 Task: Create in the project CenterTech and in the Backlog issue 'Integrate a new video recording feature into an existing mobile application to enhance user-generated content and social sharing' a child issue 'Automated infrastructure disaster recovery testing and reporting', and assign it to team member softage.4@softage.net. Create in the project CenterTech and in the Backlog issue 'Develop a new tool for automated testing of web application load testing and performance under high traffic conditions' a child issue 'Integration with recruiting management systems', and assign it to team member softage.1@softage.net
Action: Mouse moved to (197, 62)
Screenshot: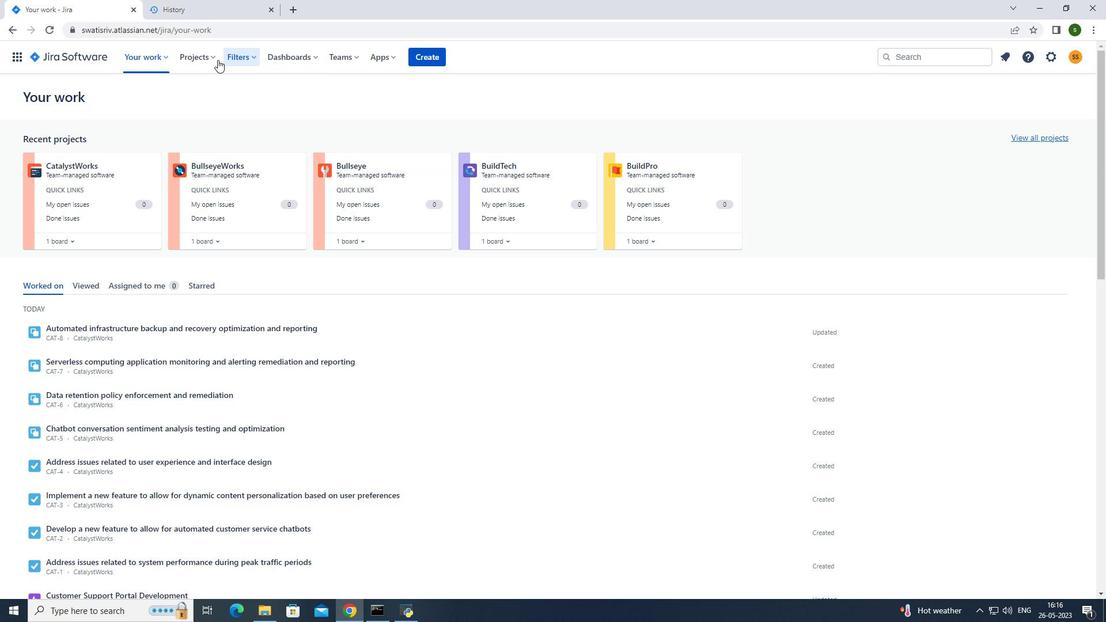 
Action: Mouse pressed left at (197, 62)
Screenshot: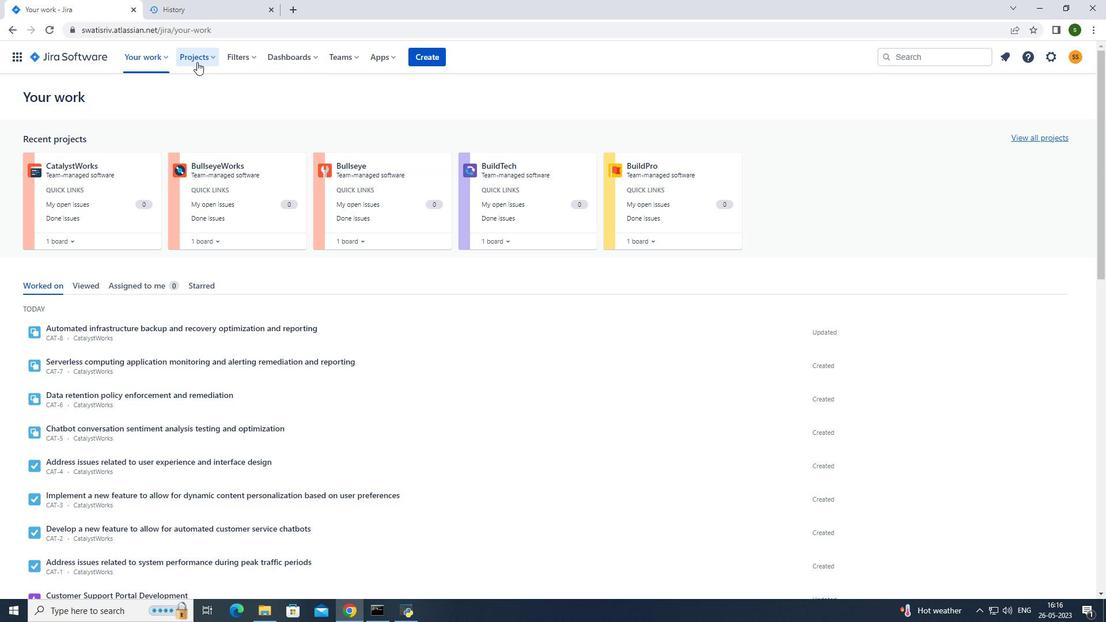 
Action: Mouse moved to (251, 103)
Screenshot: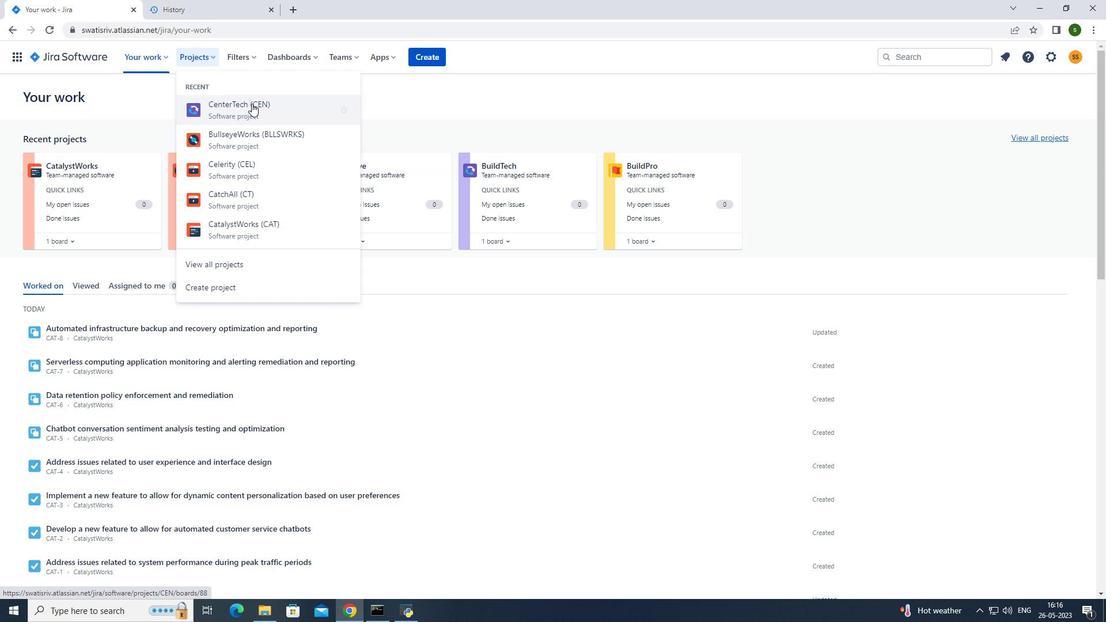 
Action: Mouse pressed left at (251, 103)
Screenshot: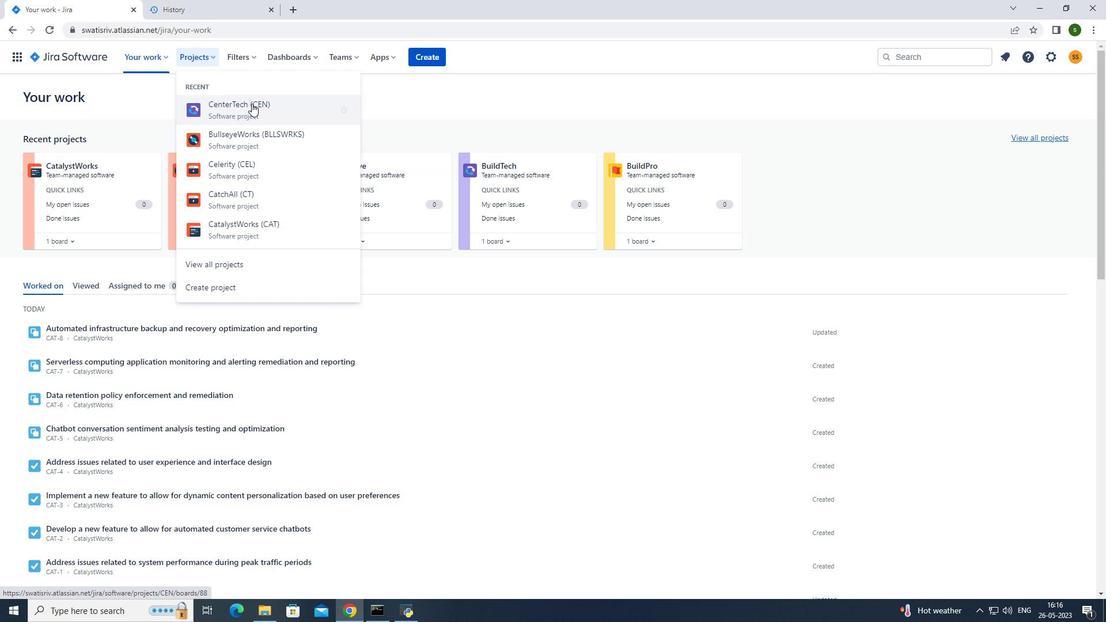 
Action: Mouse moved to (78, 183)
Screenshot: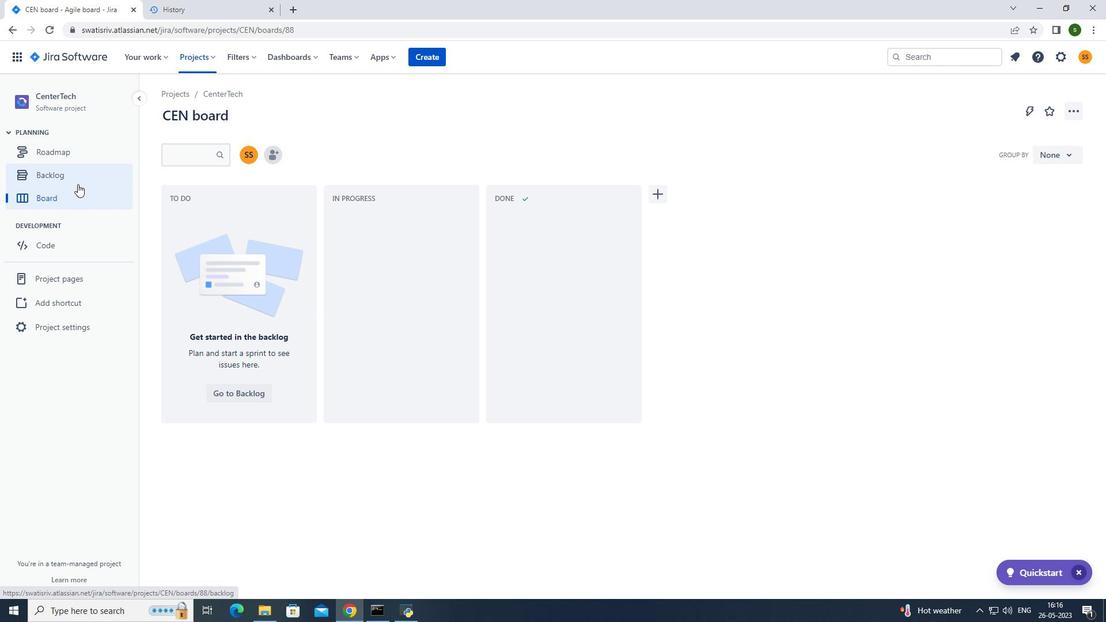 
Action: Mouse pressed left at (78, 183)
Screenshot: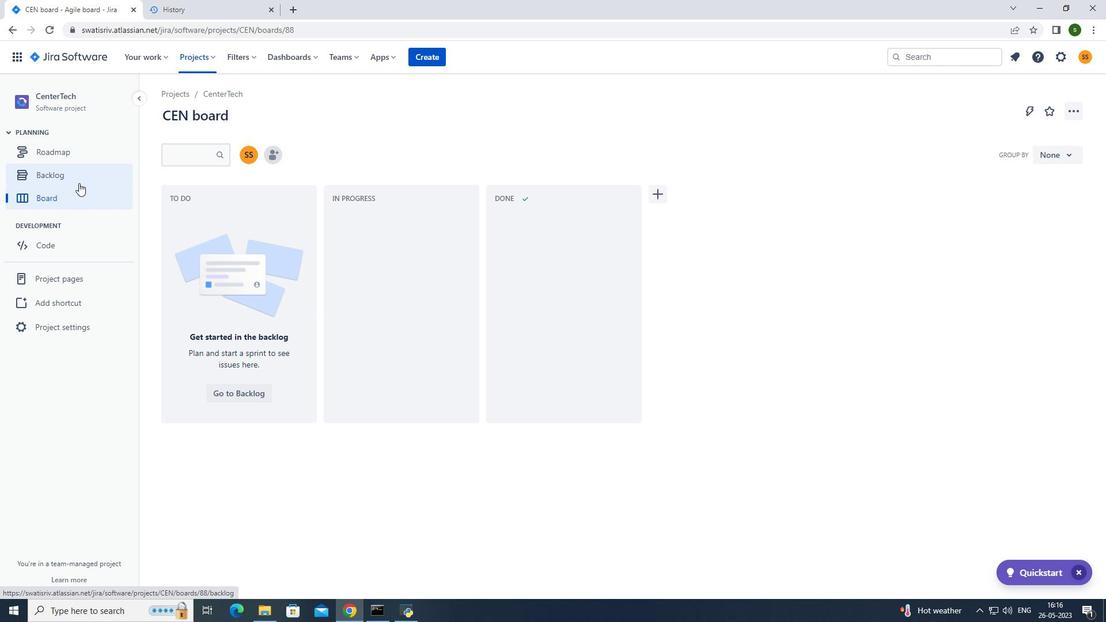 
Action: Mouse moved to (454, 373)
Screenshot: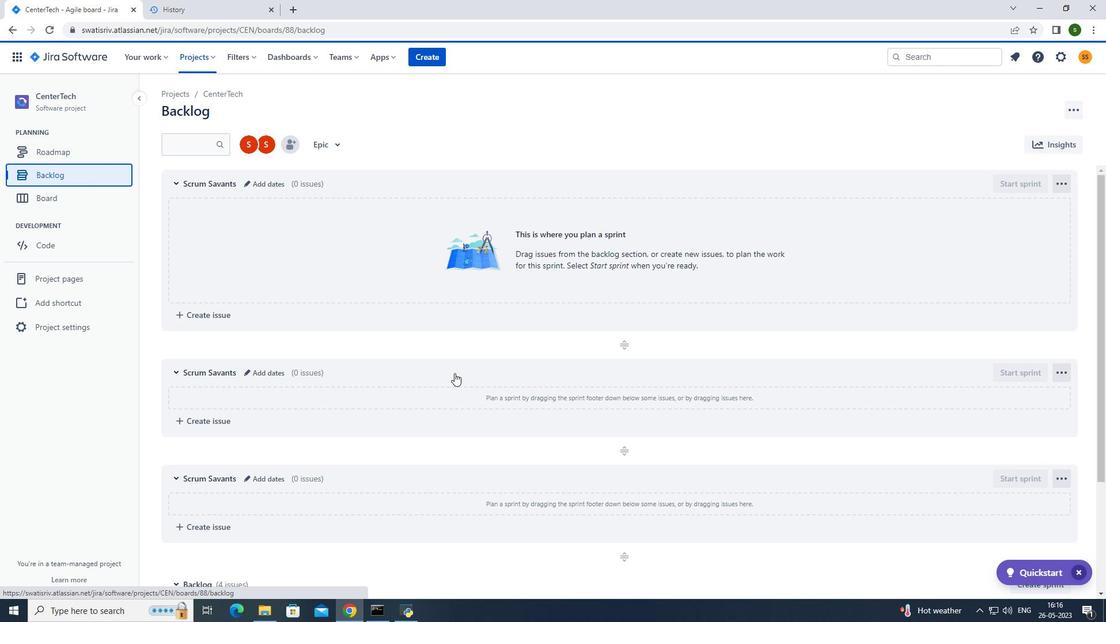 
Action: Mouse scrolled (454, 372) with delta (0, 0)
Screenshot: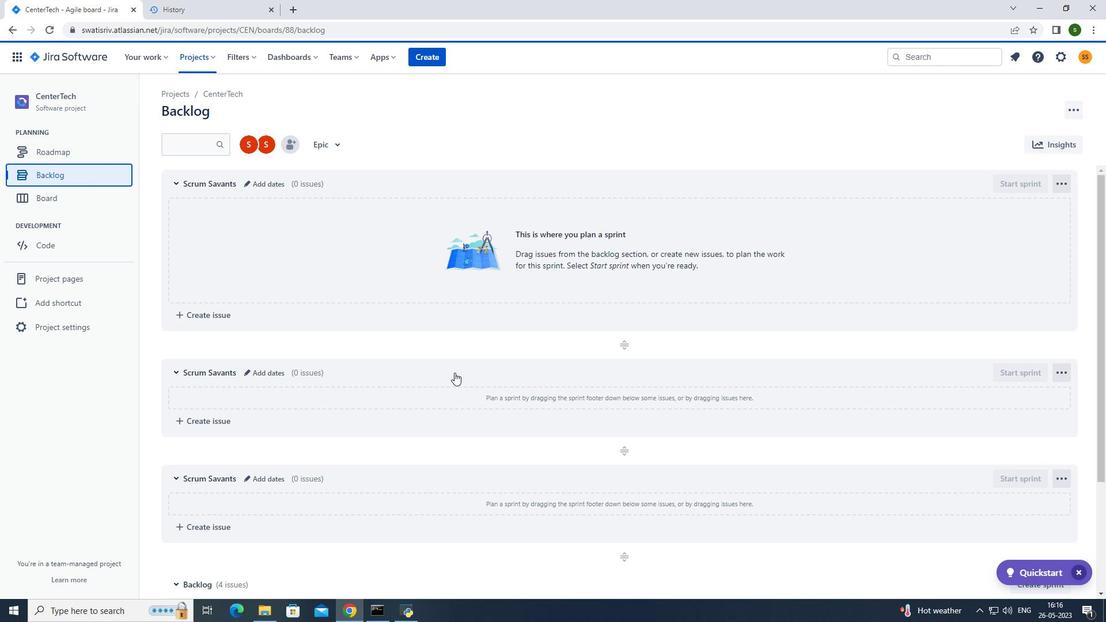 
Action: Mouse scrolled (454, 372) with delta (0, 0)
Screenshot: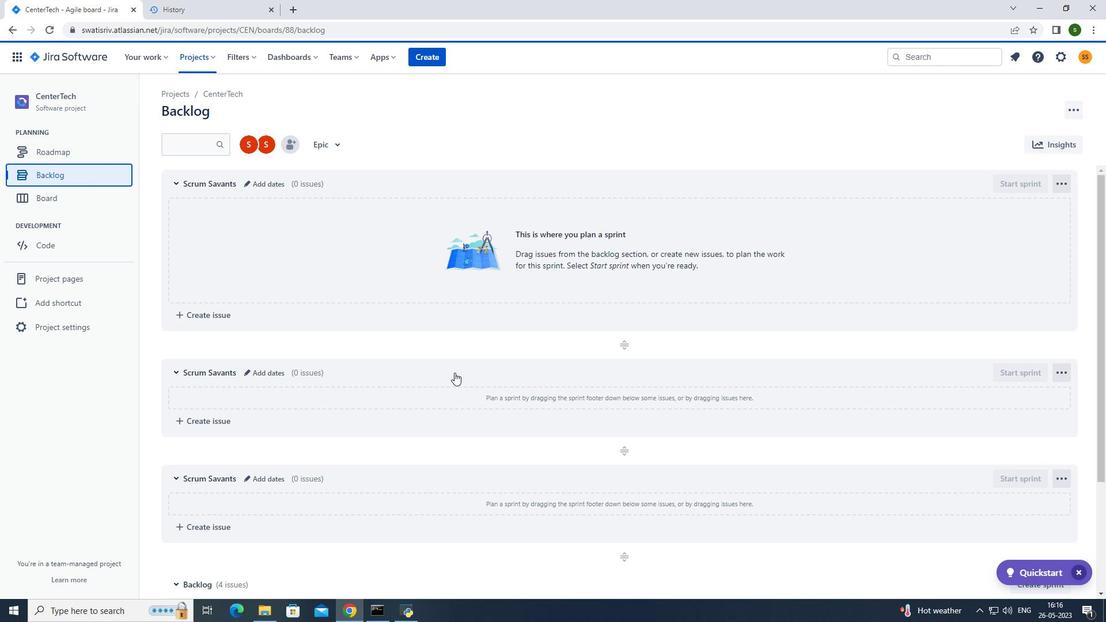 
Action: Mouse scrolled (454, 372) with delta (0, 0)
Screenshot: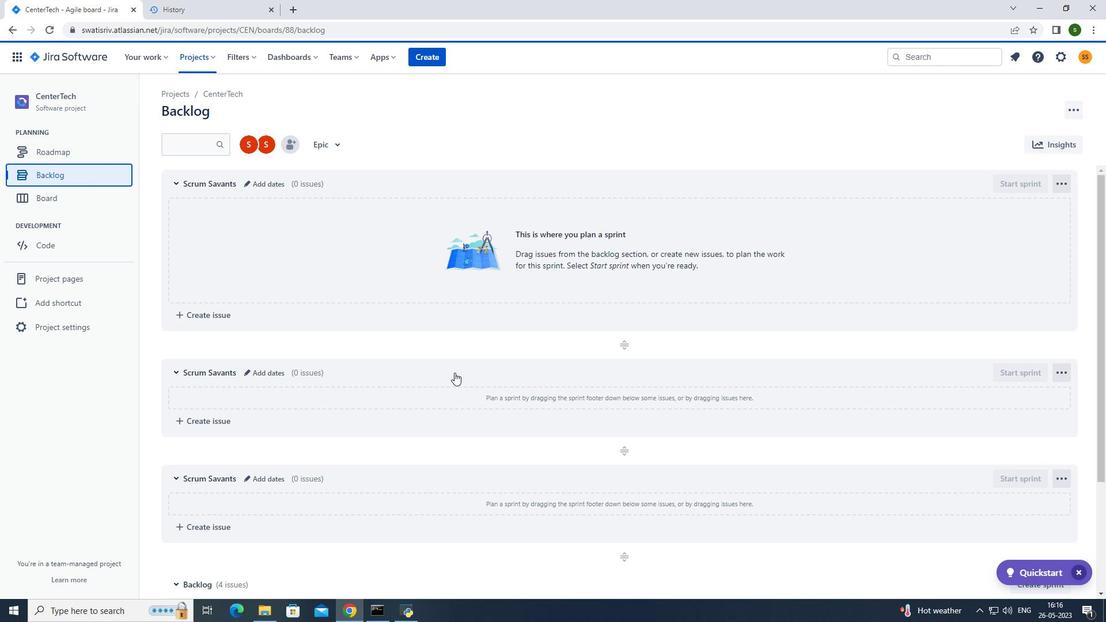 
Action: Mouse scrolled (454, 372) with delta (0, 0)
Screenshot: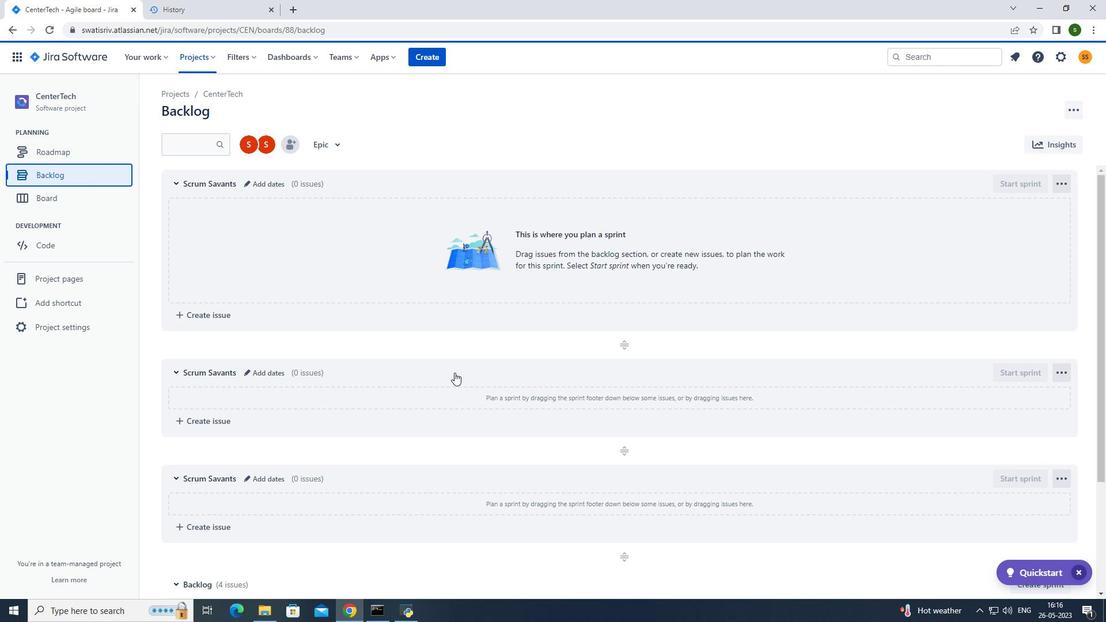 
Action: Mouse moved to (432, 377)
Screenshot: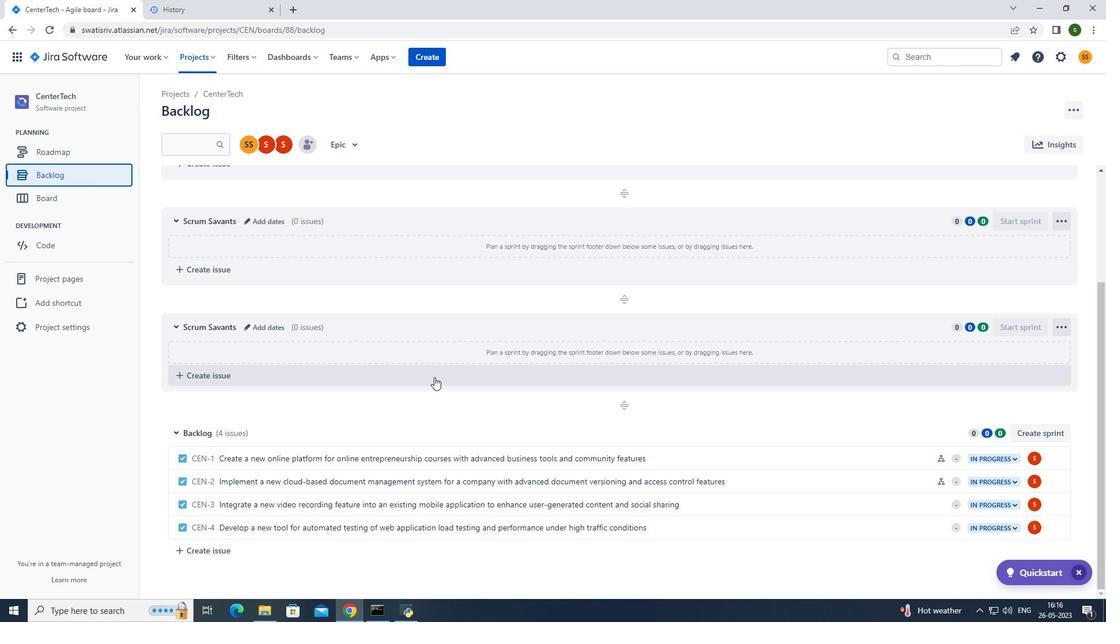 
Action: Mouse scrolled (432, 377) with delta (0, 0)
Screenshot: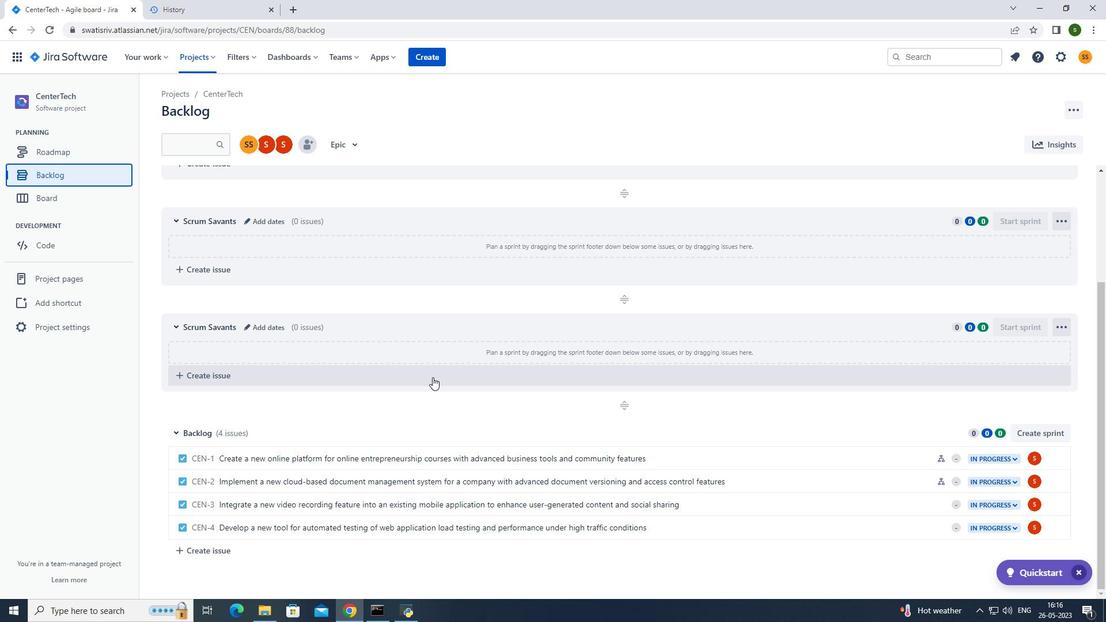 
Action: Mouse moved to (814, 505)
Screenshot: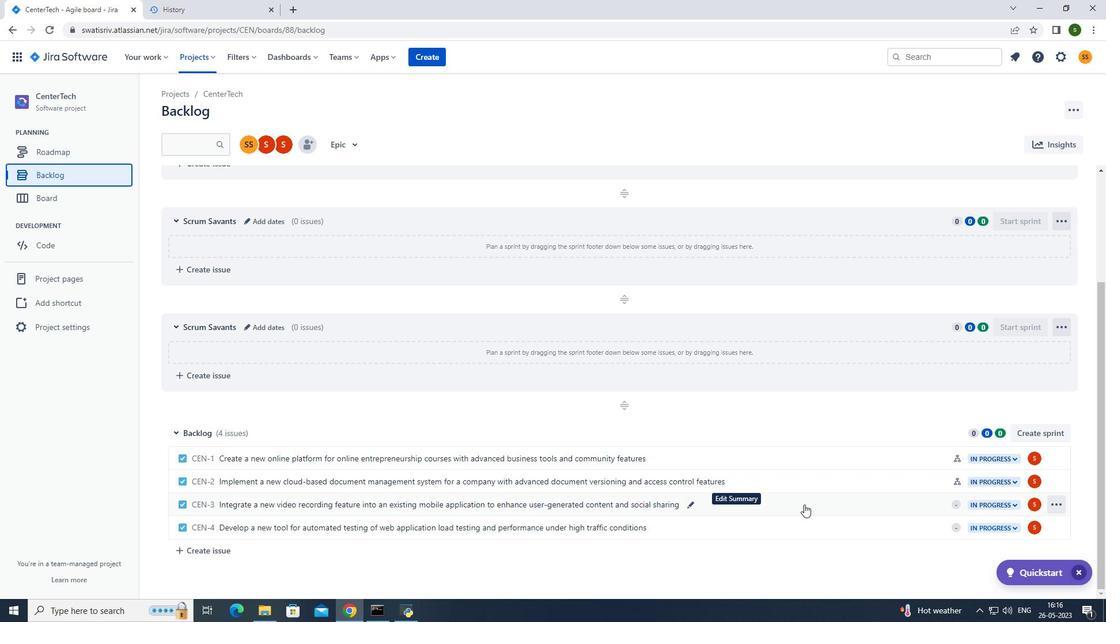 
Action: Mouse pressed left at (814, 505)
Screenshot: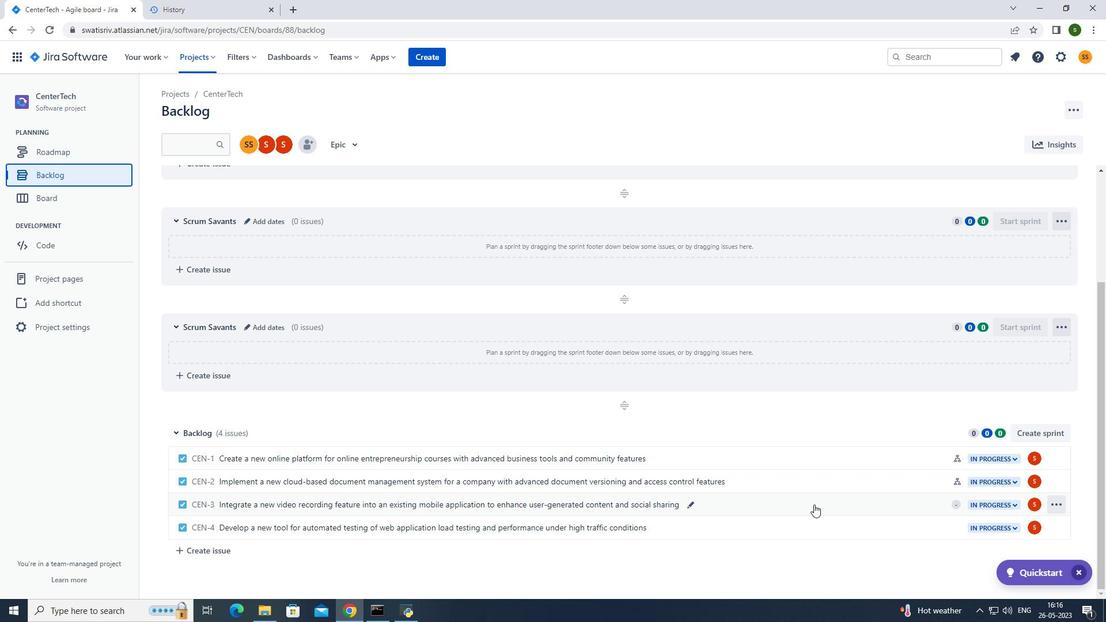 
Action: Mouse moved to (906, 299)
Screenshot: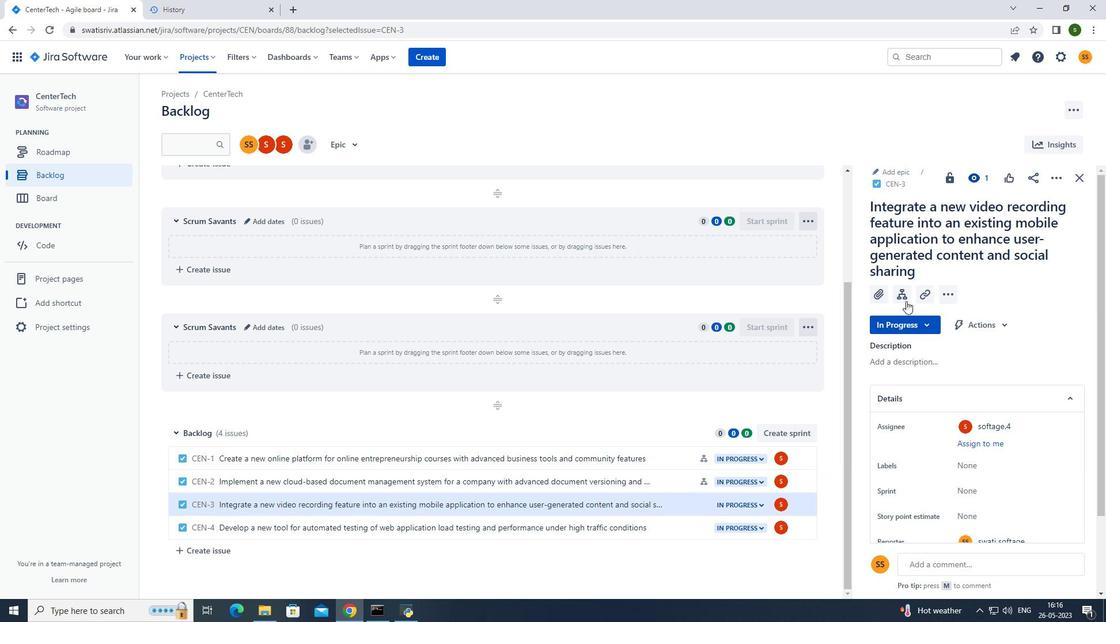 
Action: Mouse pressed left at (906, 299)
Screenshot: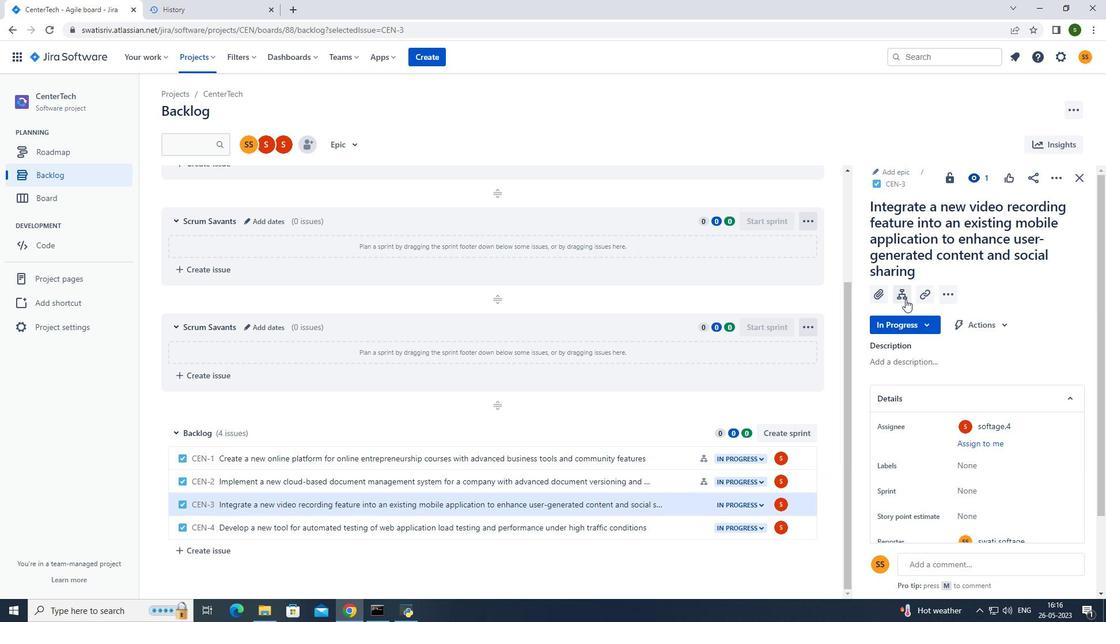 
Action: Mouse moved to (917, 377)
Screenshot: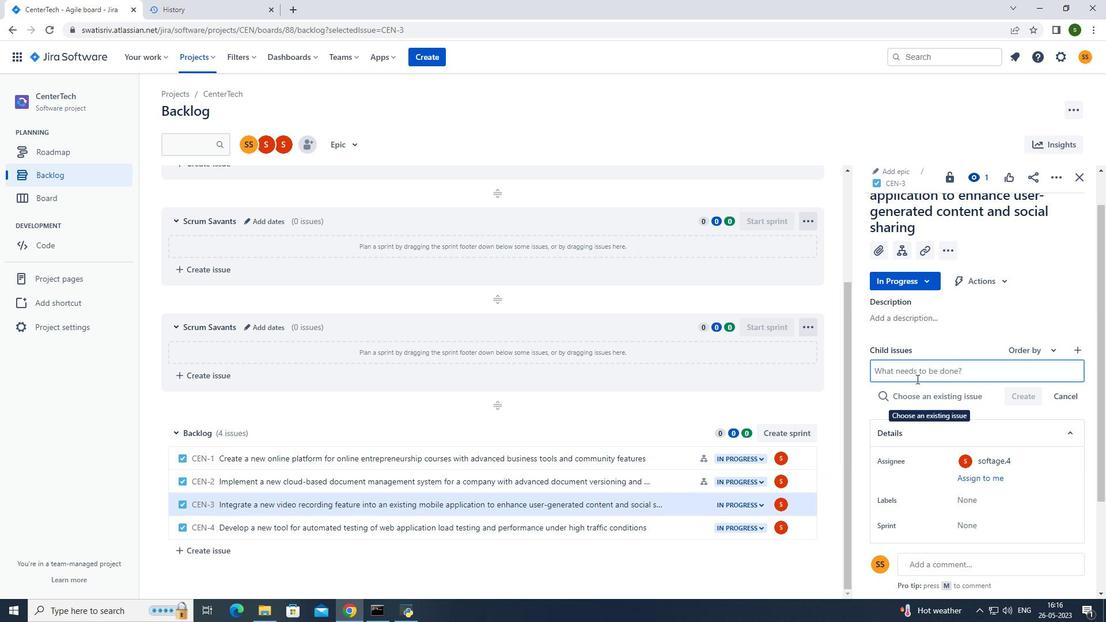 
Action: Mouse pressed left at (917, 377)
Screenshot: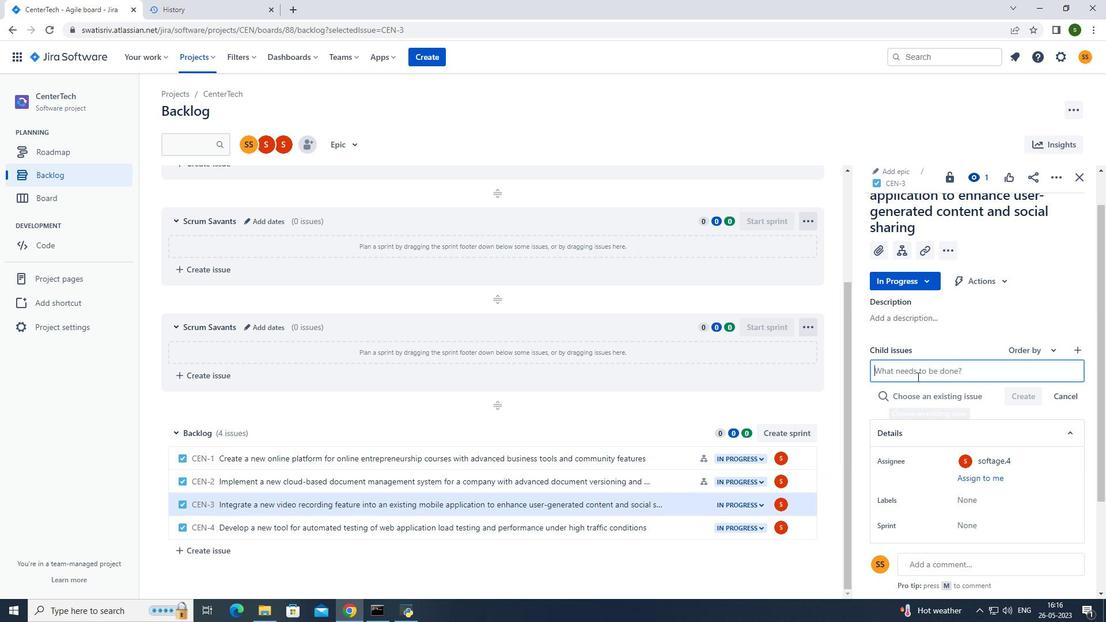 
Action: Key pressed <Key.caps_lock>A<Key.caps_lock>utomated<Key.space>infrastructure<Key.space>disaster<Key.space>recovery<Key.space>testing<Key.space>and<Key.space>reporting<Key.enter>
Screenshot: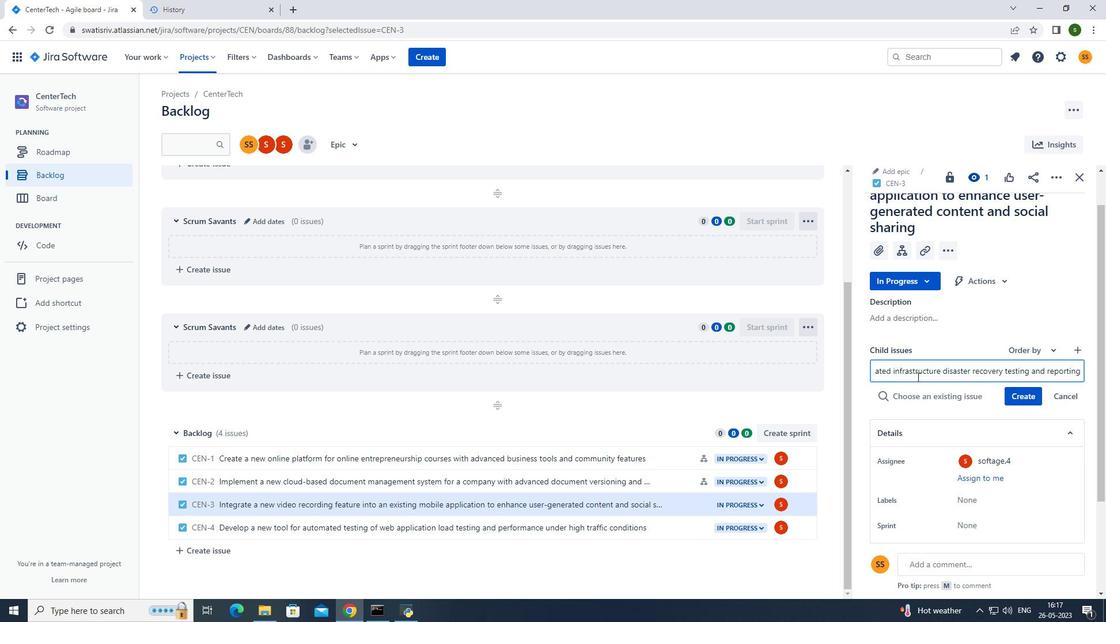 
Action: Mouse moved to (1027, 376)
Screenshot: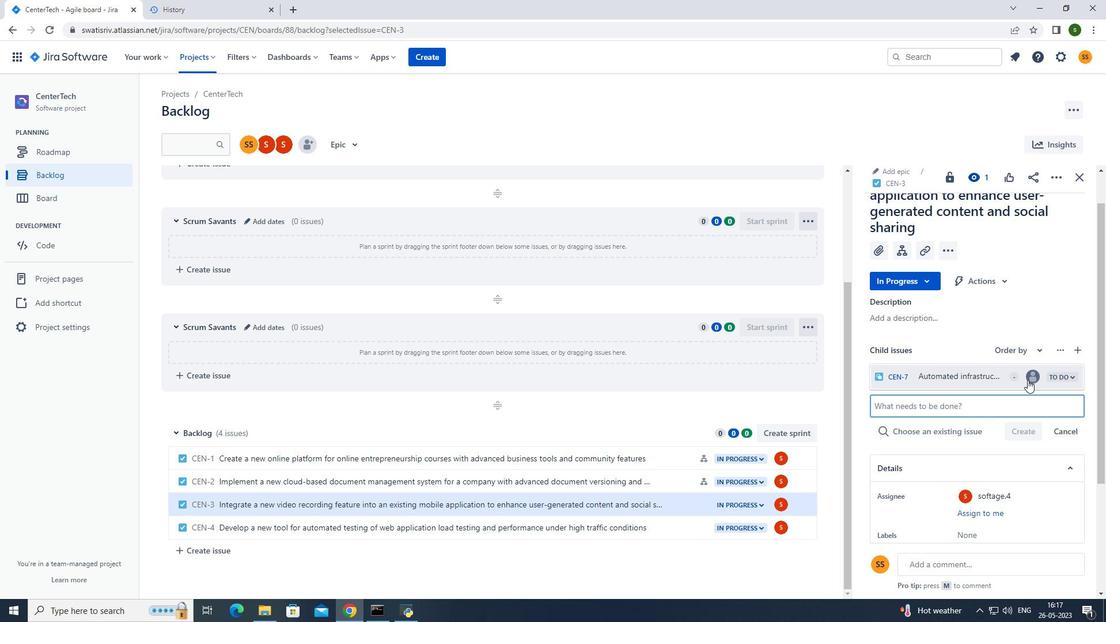 
Action: Mouse pressed left at (1027, 376)
Screenshot: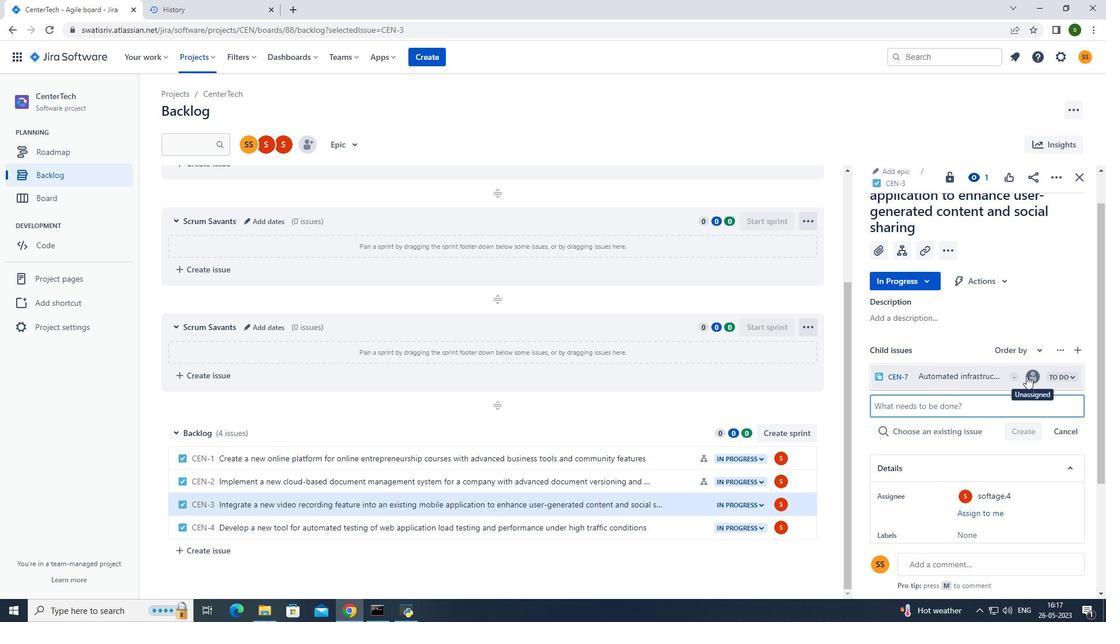 
Action: Mouse moved to (909, 312)
Screenshot: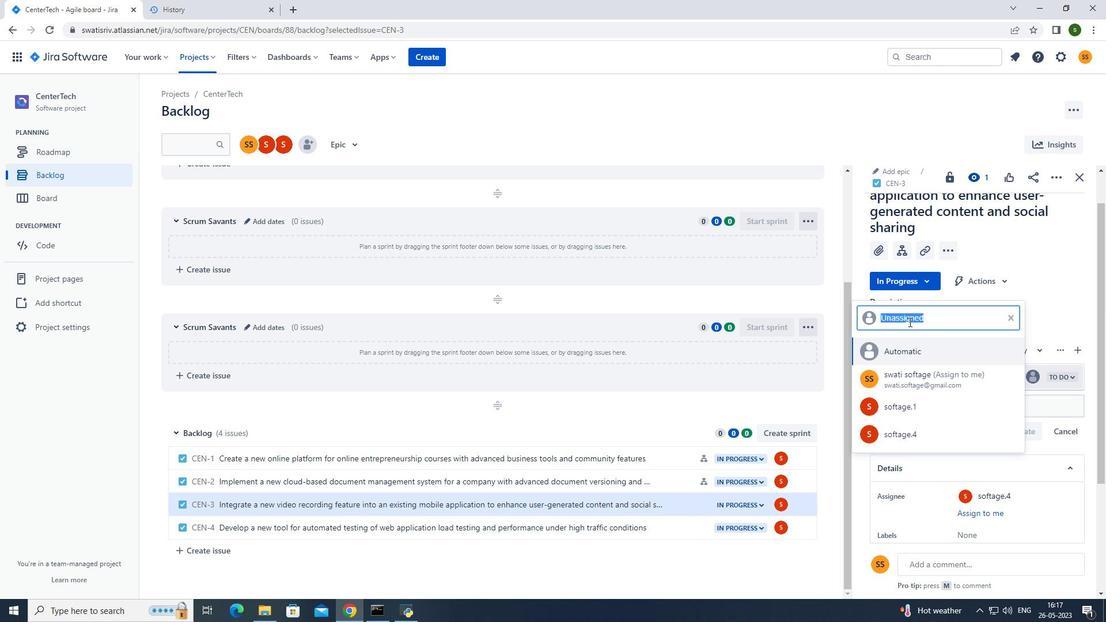 
Action: Key pressed softage.4<Key.shift>@softage.net
Screenshot: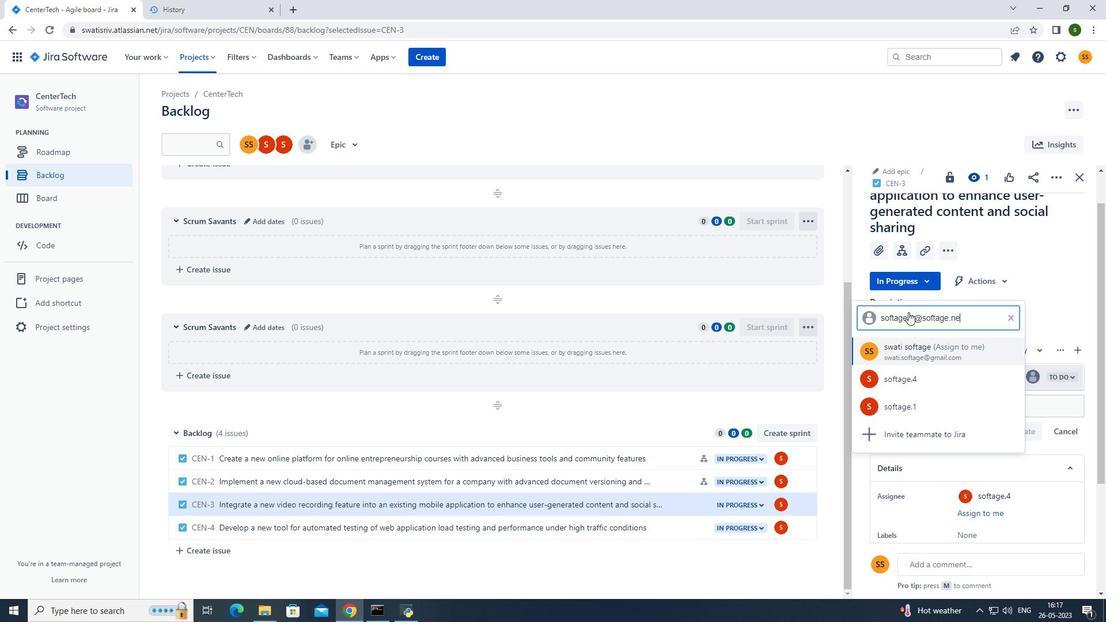 
Action: Mouse moved to (918, 374)
Screenshot: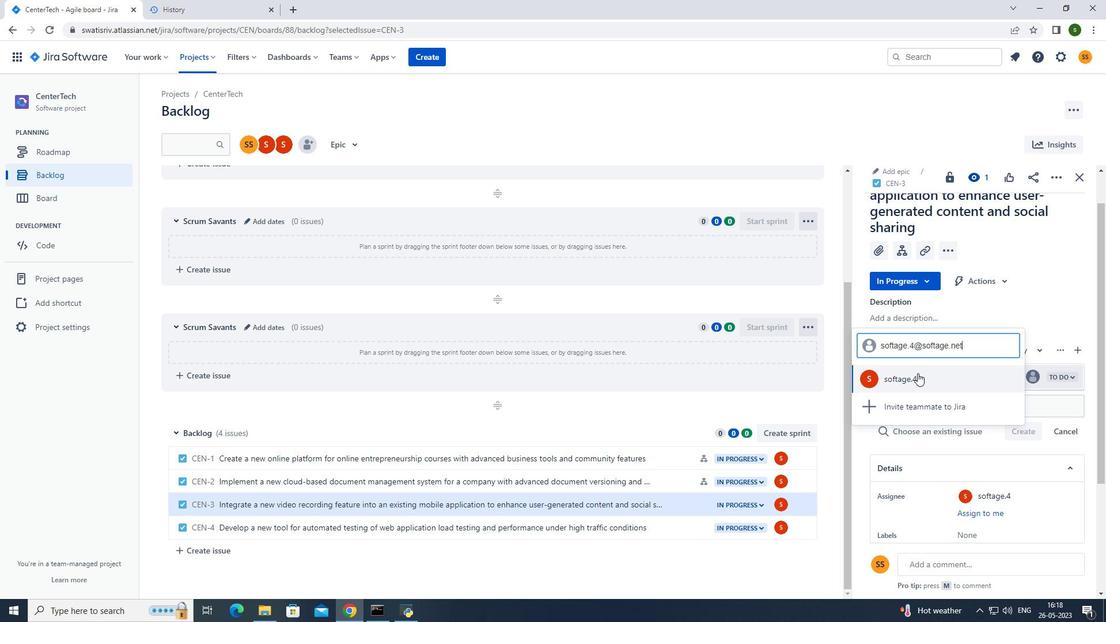 
Action: Mouse pressed left at (918, 374)
Screenshot: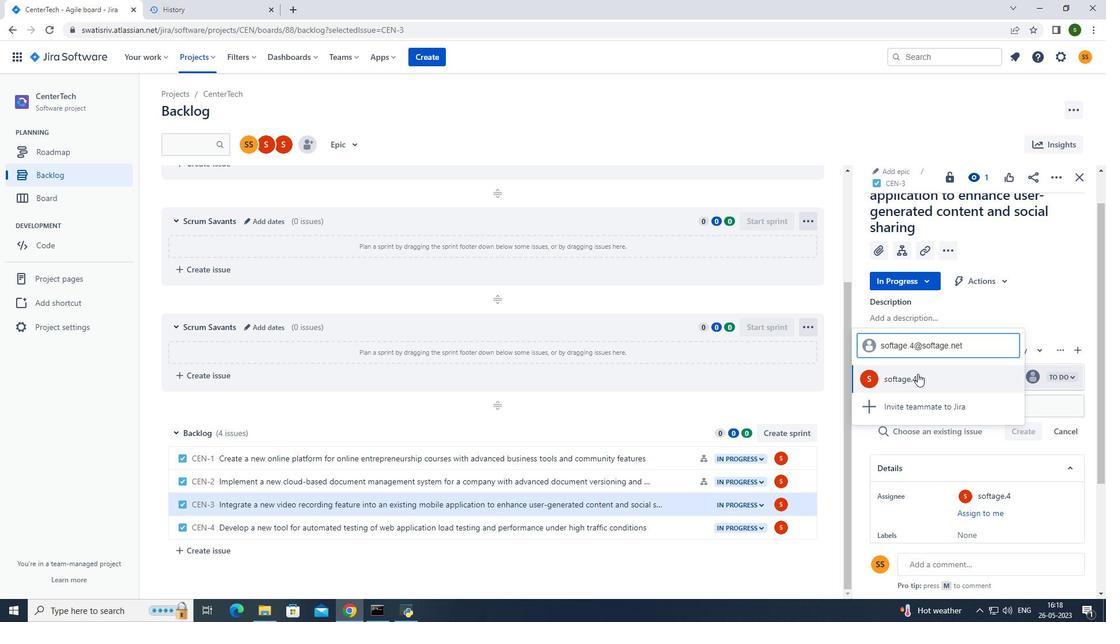 
Action: Mouse moved to (562, 133)
Screenshot: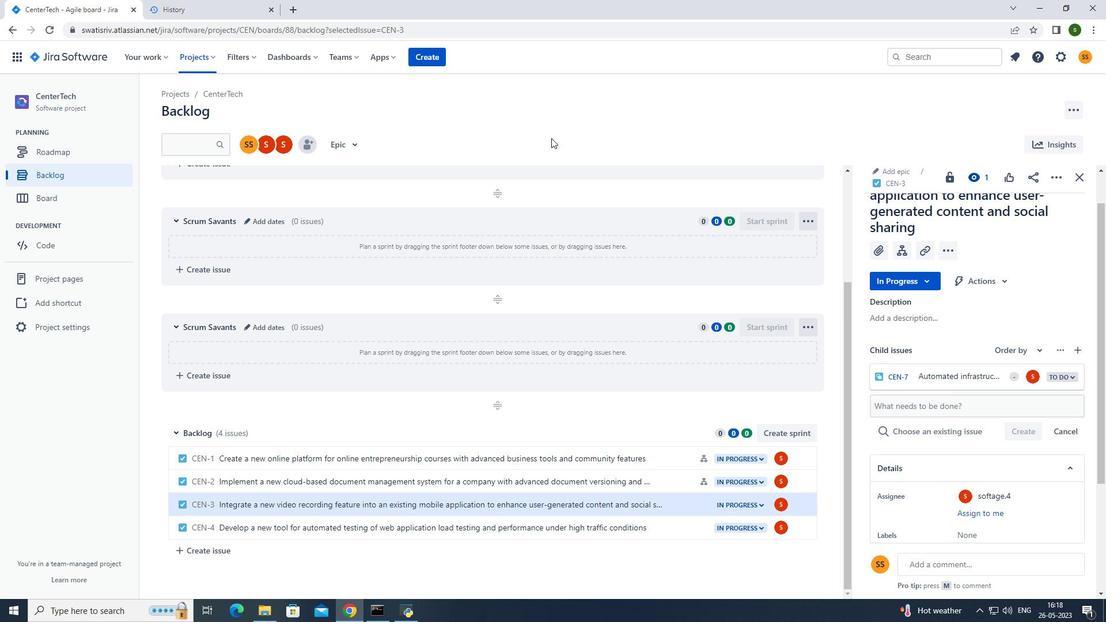 
Action: Mouse pressed left at (562, 133)
Screenshot: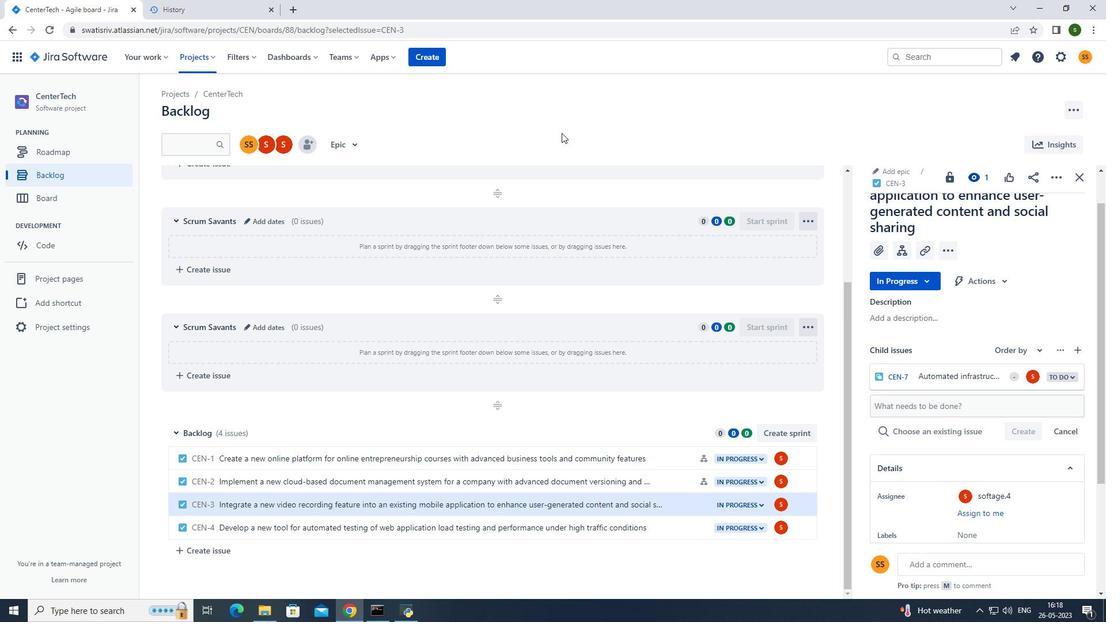 
Action: Mouse moved to (197, 57)
Screenshot: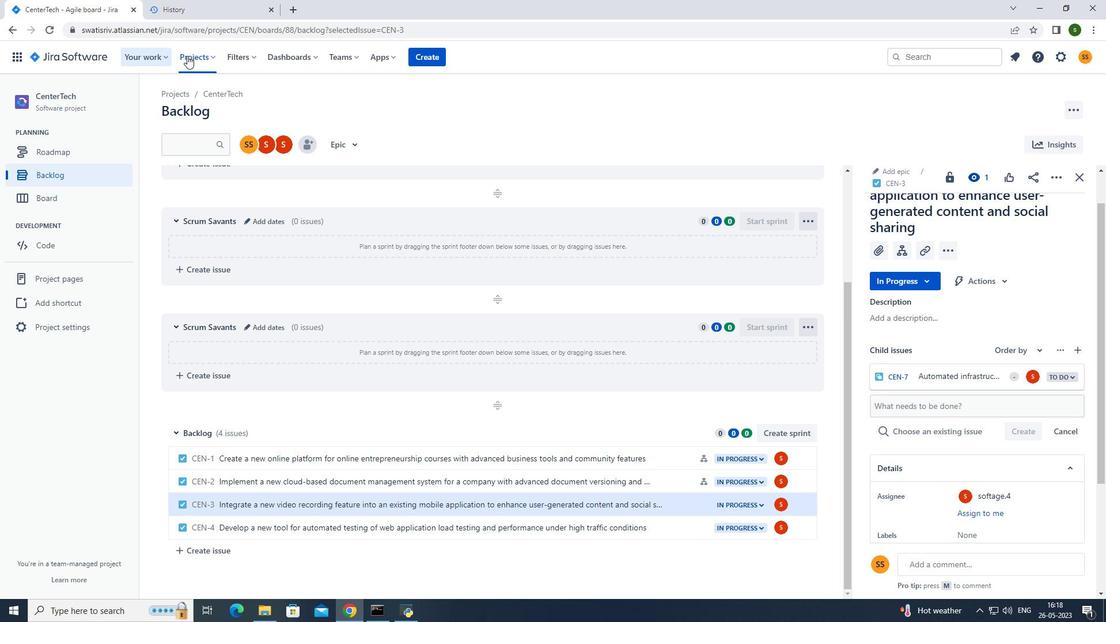 
Action: Mouse pressed left at (197, 57)
Screenshot: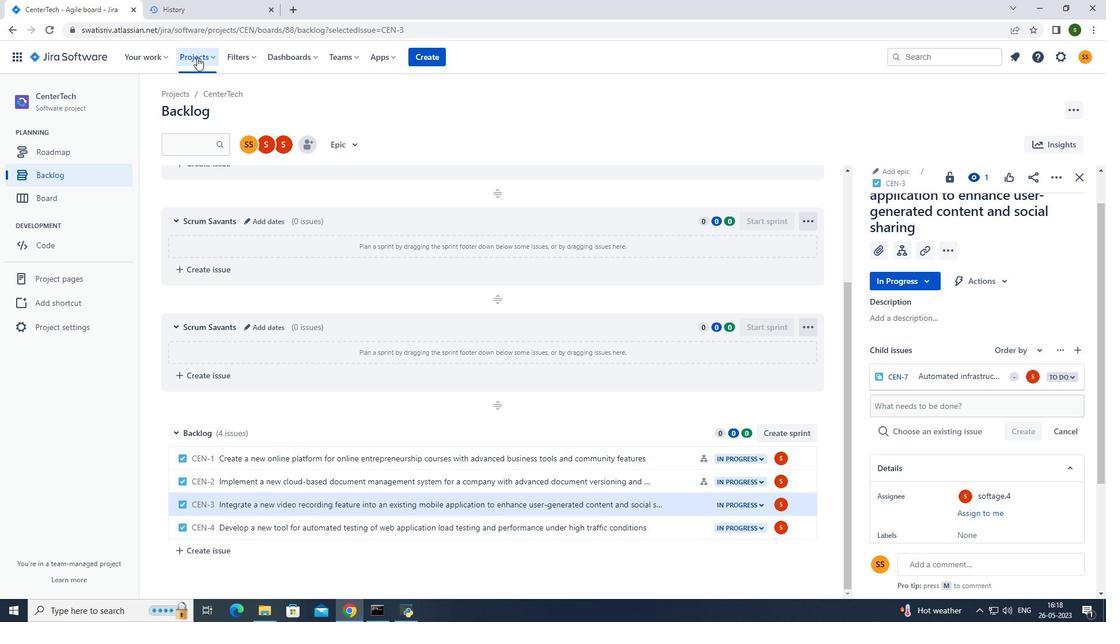 
Action: Mouse moved to (221, 103)
Screenshot: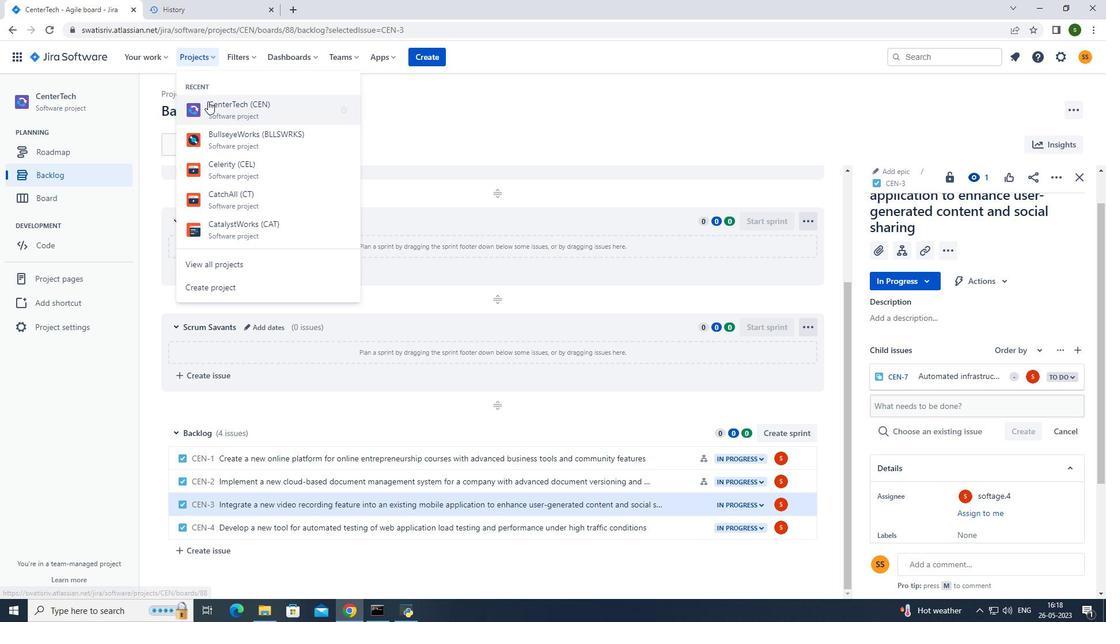 
Action: Mouse pressed left at (221, 103)
Screenshot: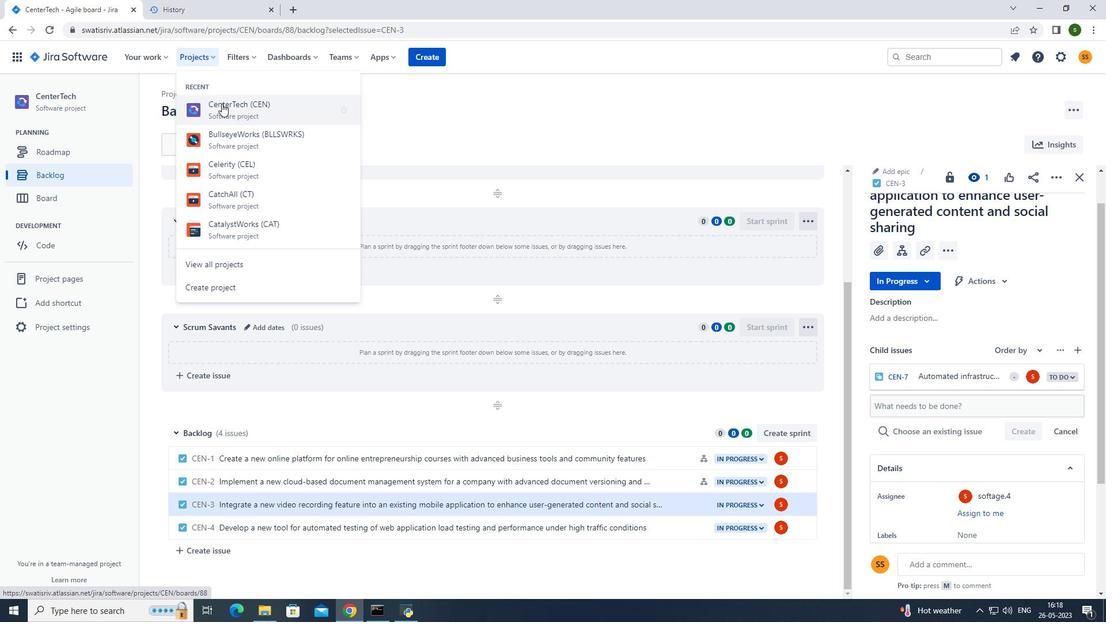 
Action: Mouse moved to (98, 174)
Screenshot: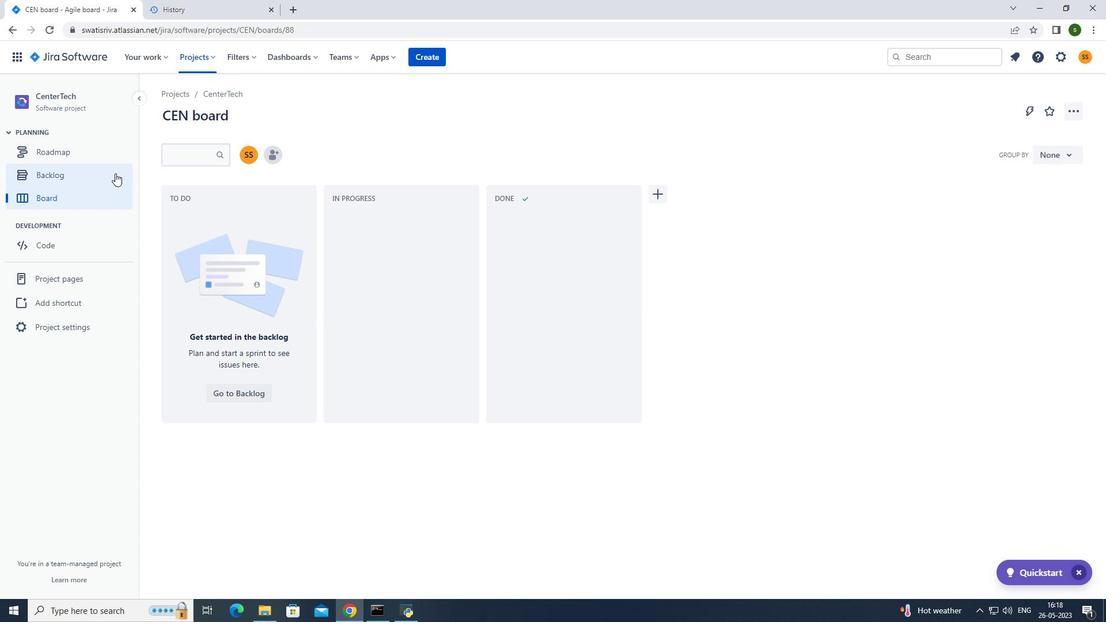 
Action: Mouse pressed left at (98, 174)
Screenshot: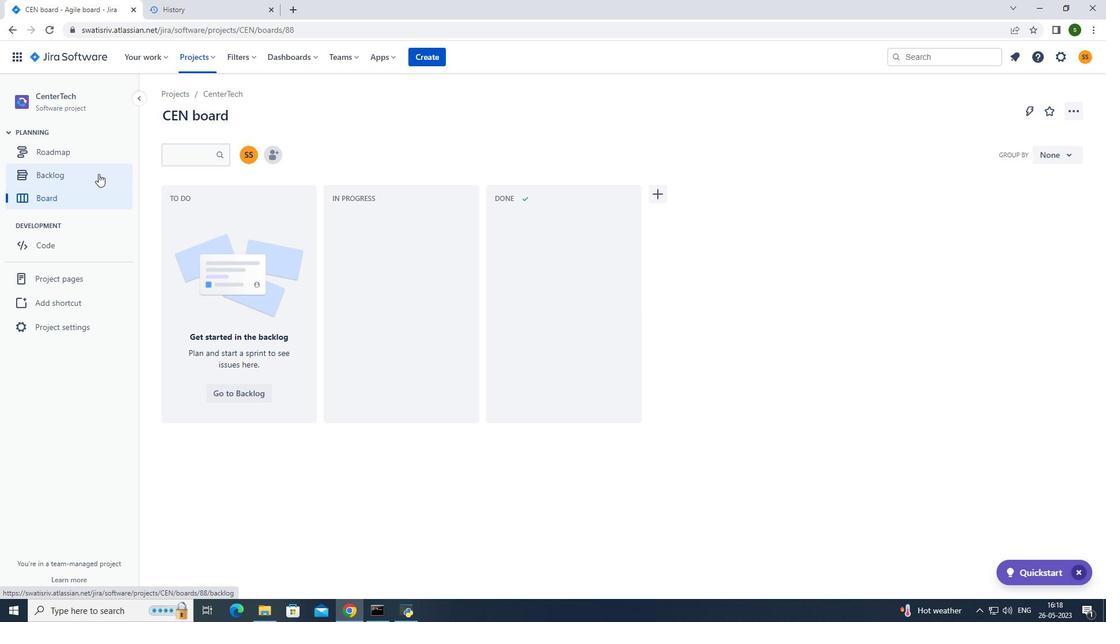 
Action: Mouse moved to (396, 440)
Screenshot: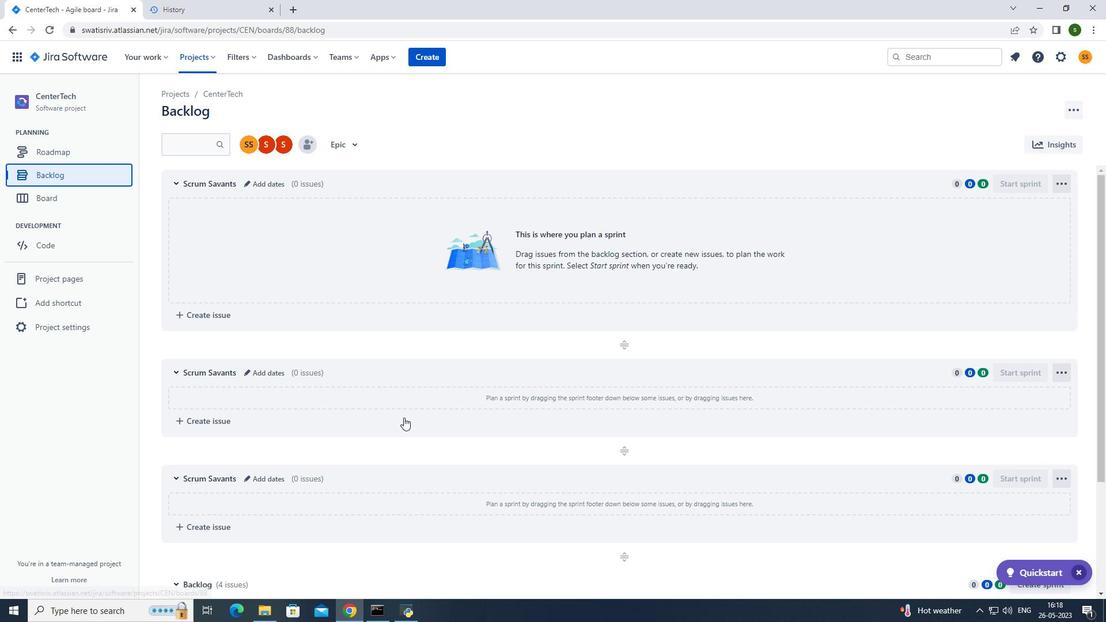 
Action: Mouse scrolled (396, 439) with delta (0, 0)
Screenshot: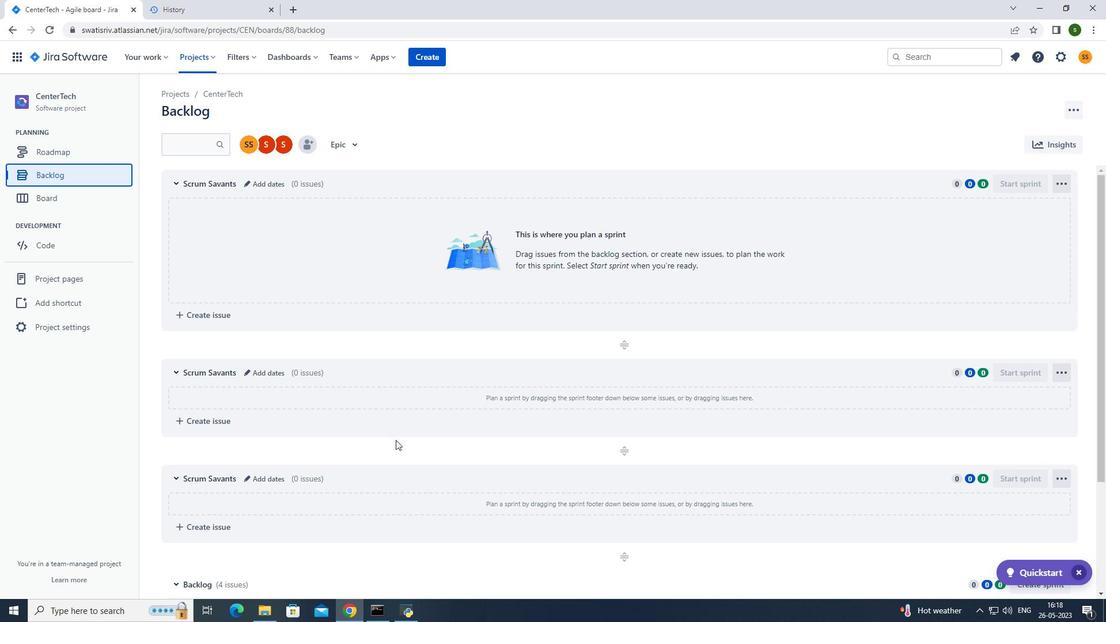 
Action: Mouse scrolled (396, 439) with delta (0, 0)
Screenshot: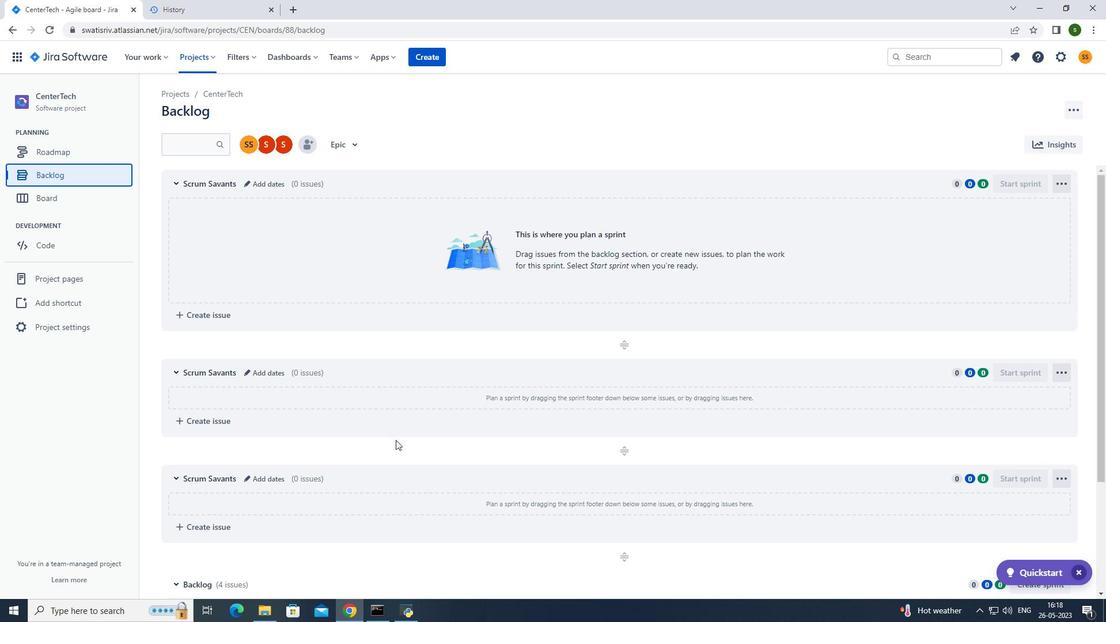 
Action: Mouse scrolled (396, 439) with delta (0, 0)
Screenshot: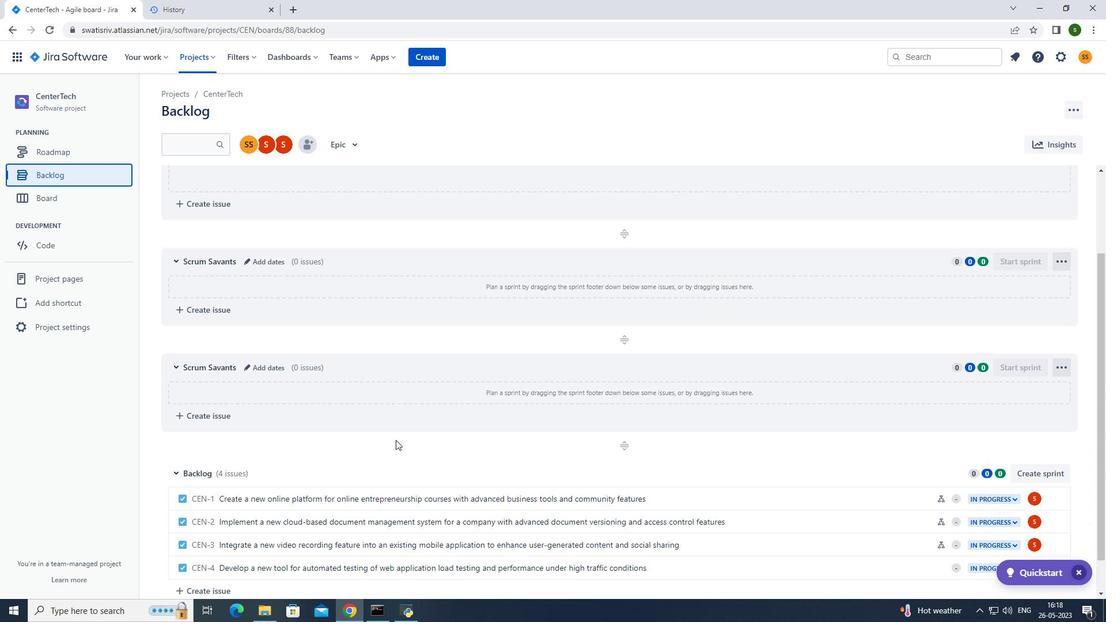 
Action: Mouse scrolled (396, 439) with delta (0, 0)
Screenshot: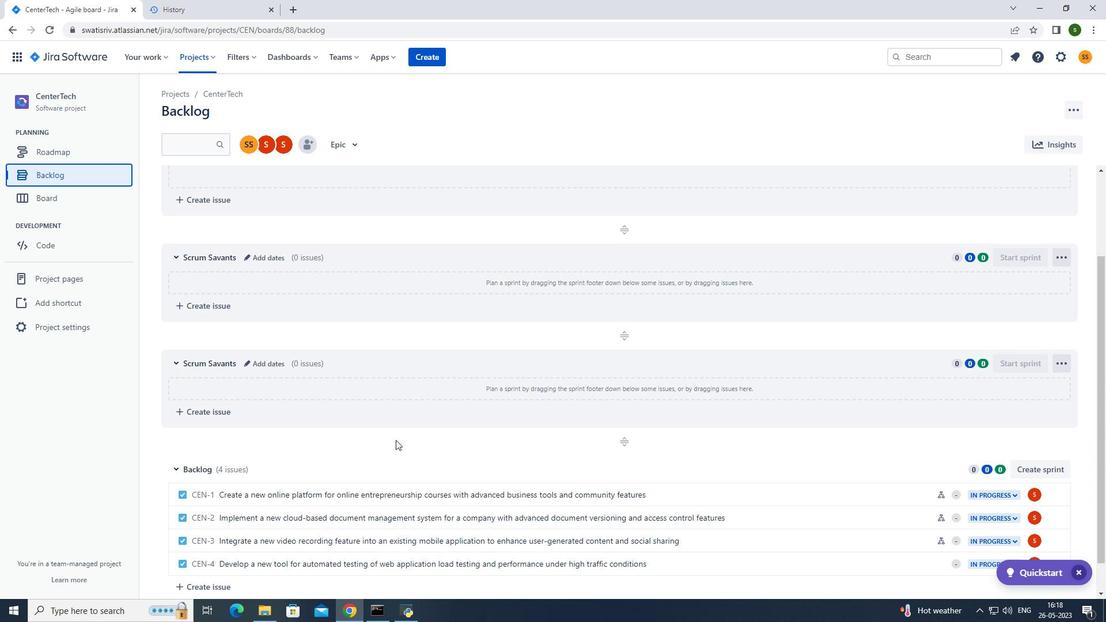 
Action: Mouse scrolled (396, 439) with delta (0, 0)
Screenshot: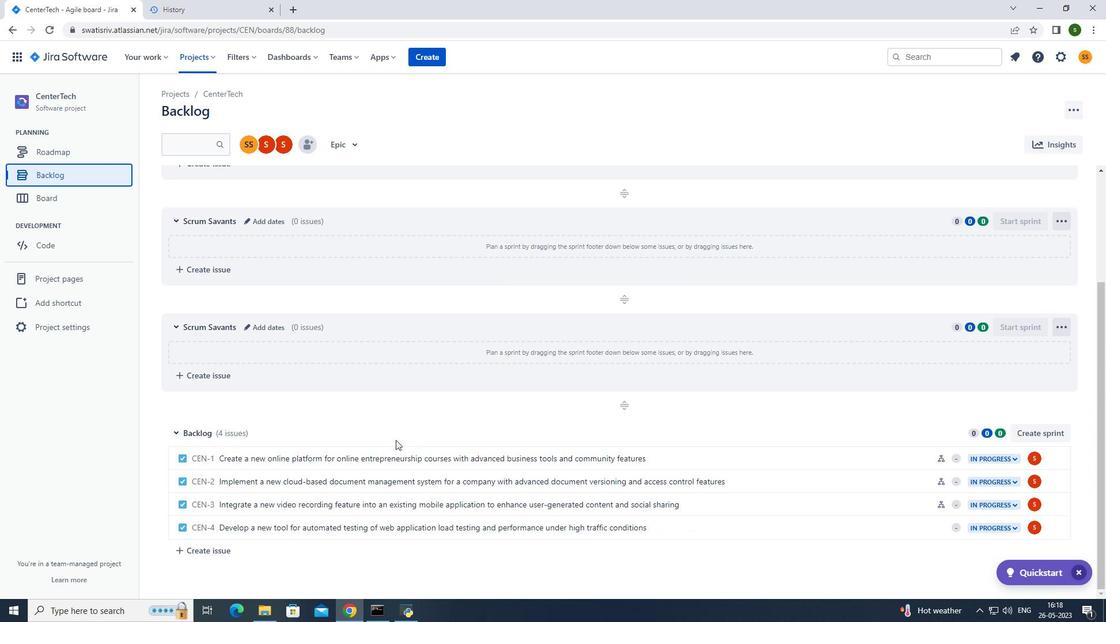 
Action: Mouse moved to (735, 530)
Screenshot: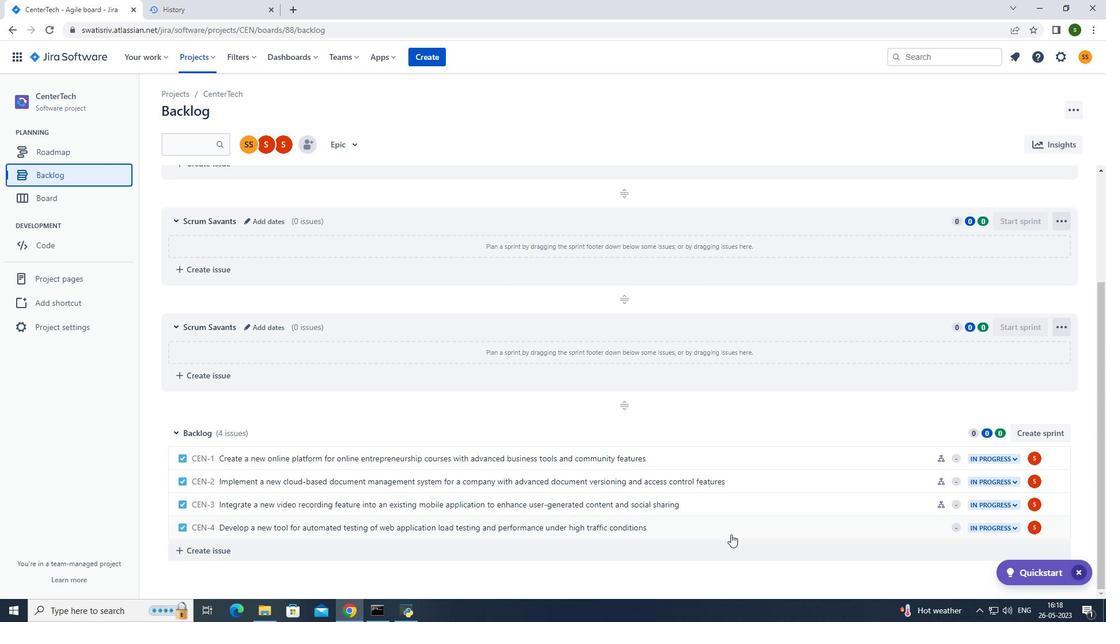 
Action: Mouse pressed left at (735, 530)
Screenshot: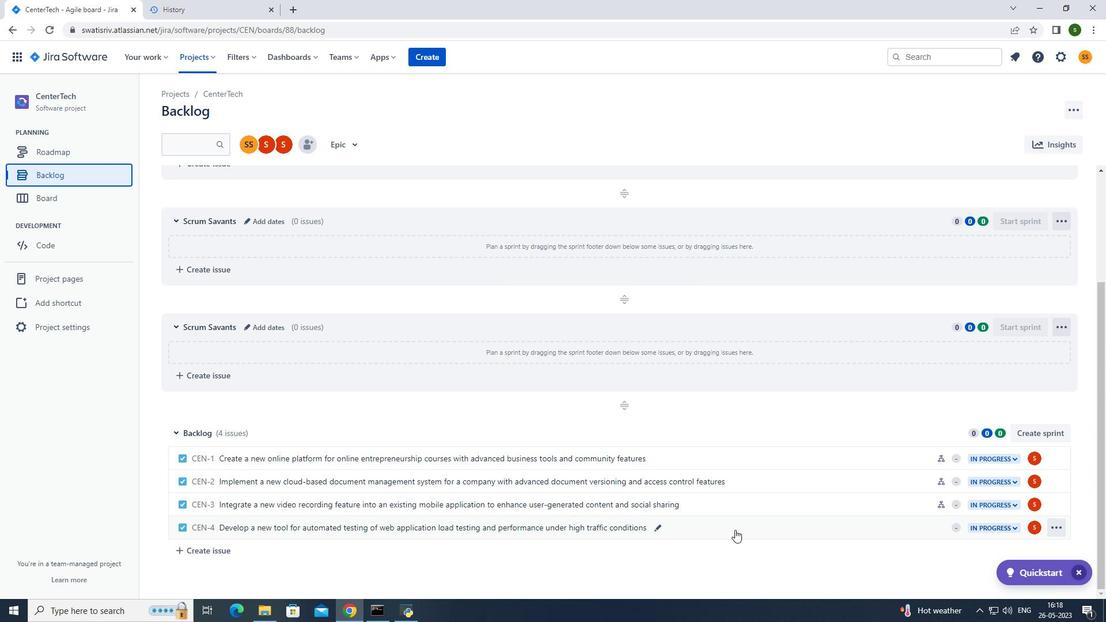 
Action: Mouse moved to (909, 285)
Screenshot: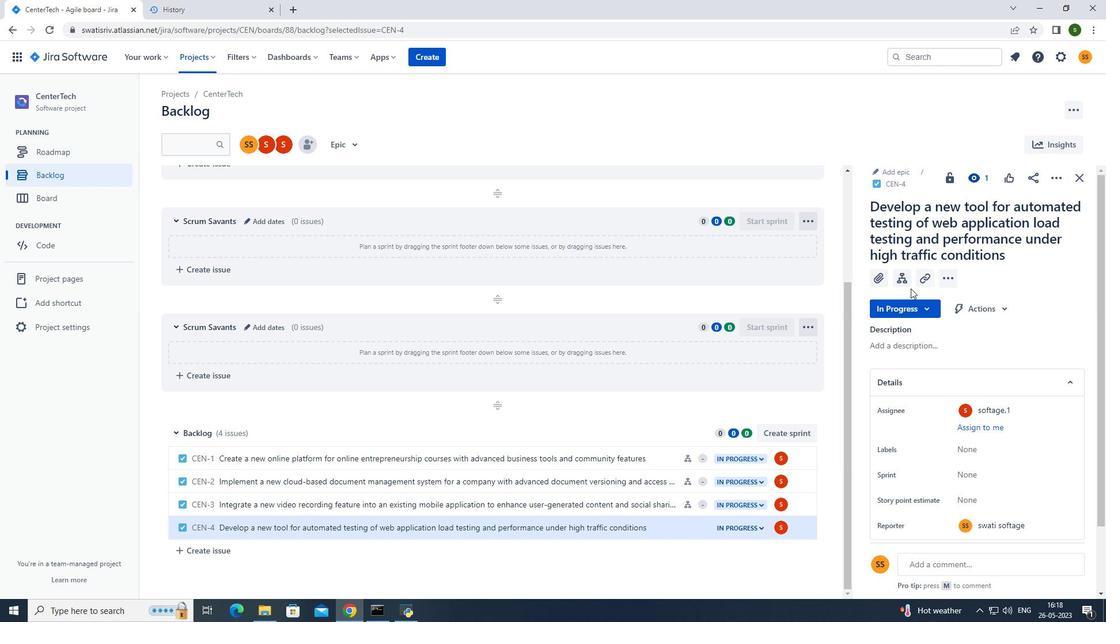 
Action: Mouse pressed left at (909, 285)
Screenshot: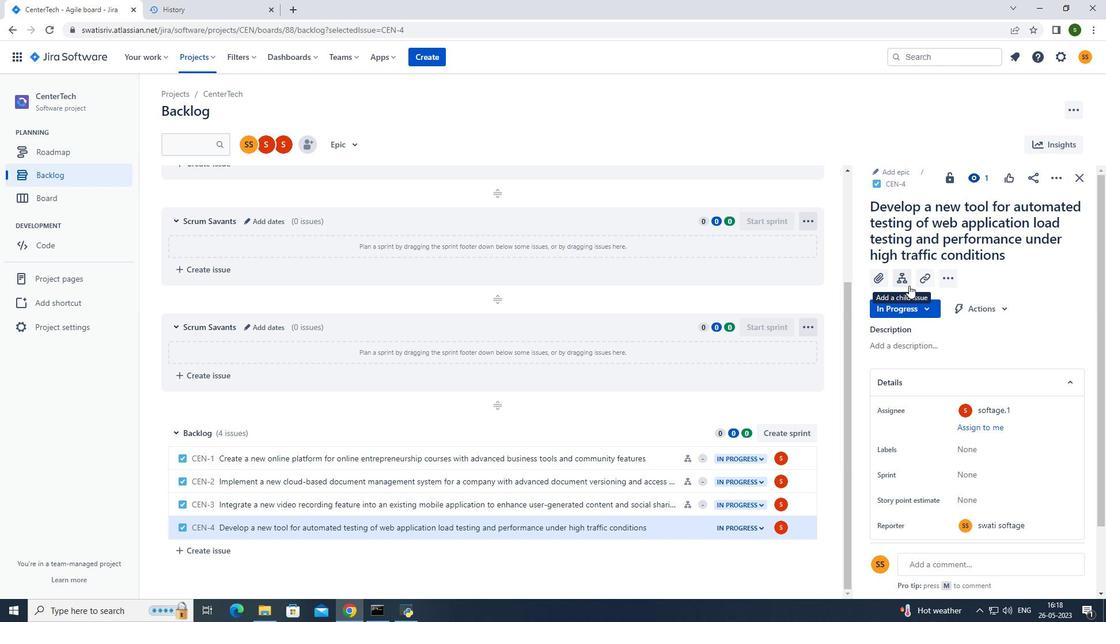 
Action: Mouse moved to (913, 368)
Screenshot: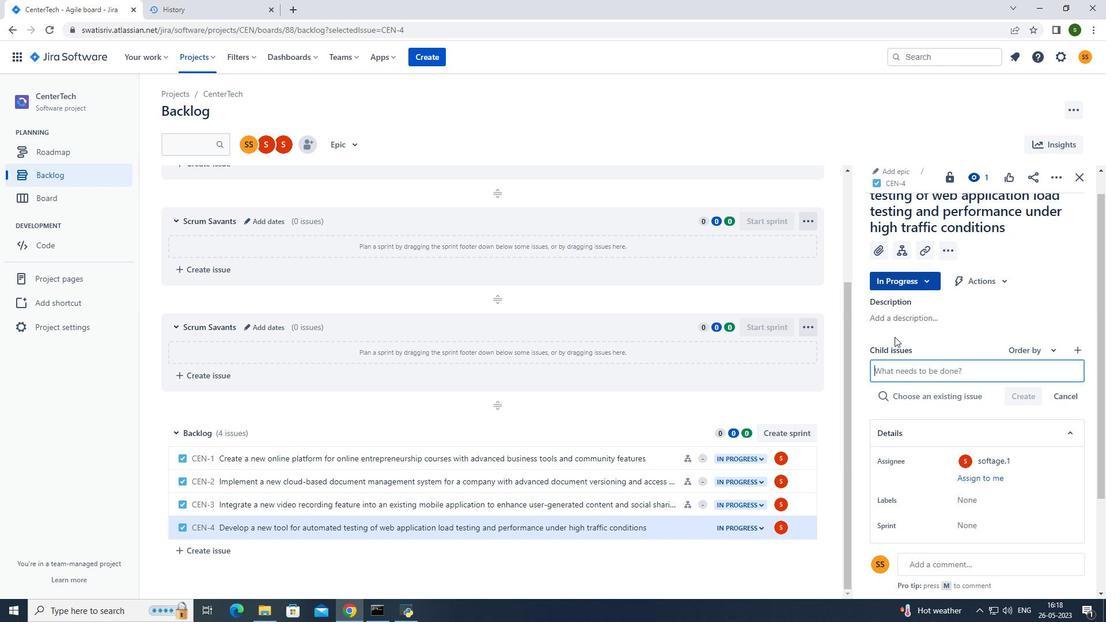 
Action: Mouse pressed left at (913, 368)
Screenshot: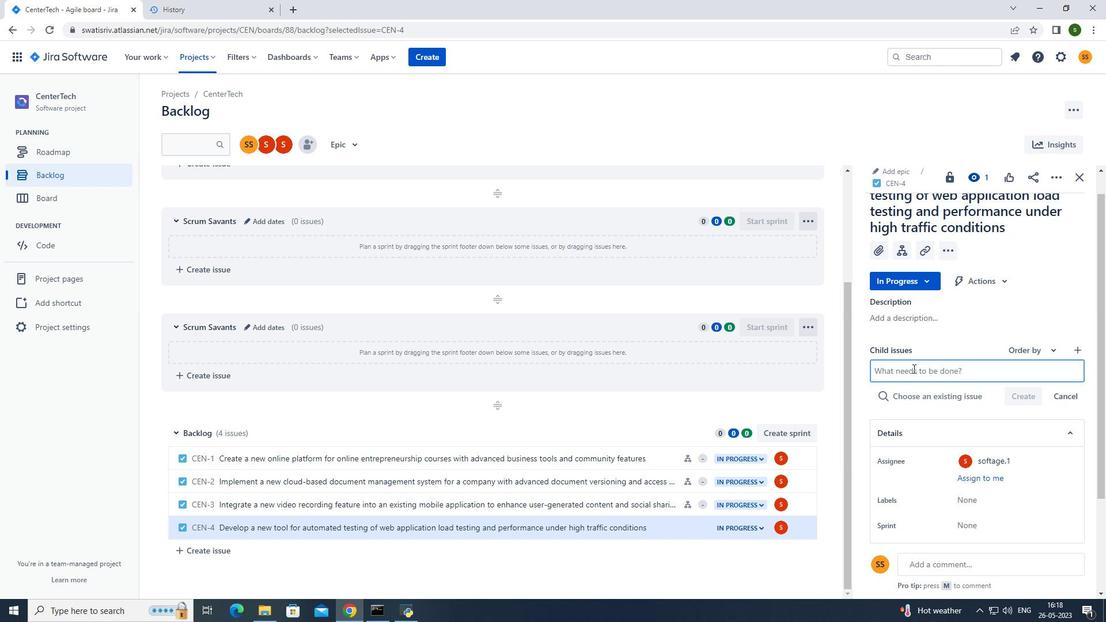 
Action: Mouse moved to (942, 371)
Screenshot: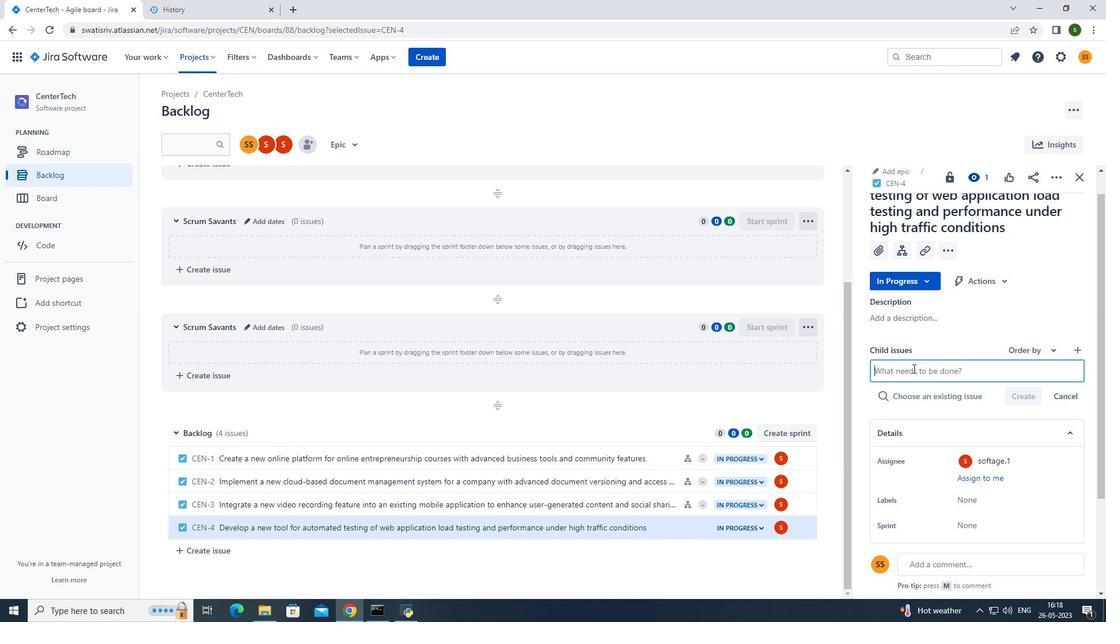 
Action: Key pressed <Key.caps_lock>I<Key.caps_lock>
Screenshot: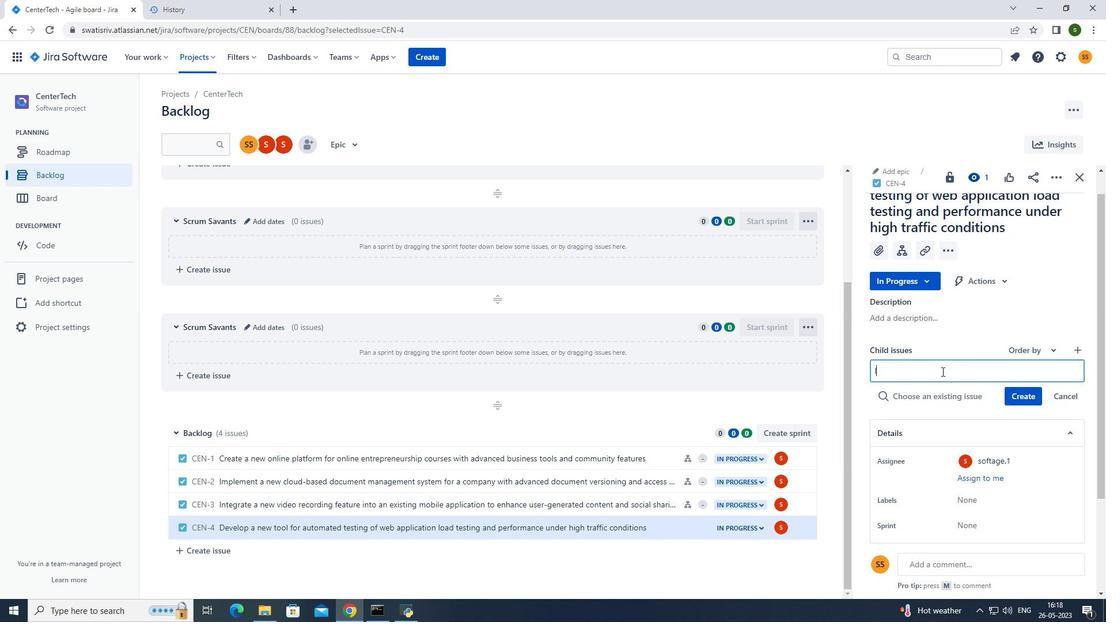 
Action: Mouse moved to (942, 371)
Screenshot: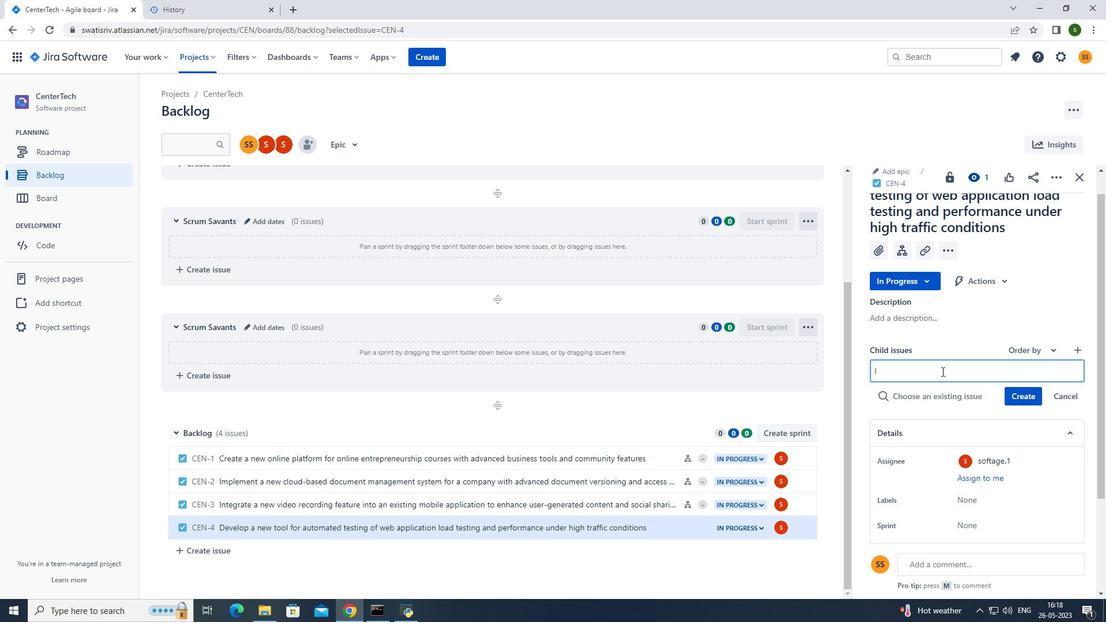 
Action: Key pressed ntegration<Key.space>with<Key.space>recruiting<Key.space>management<Key.space>systems<Key.enter>
Screenshot: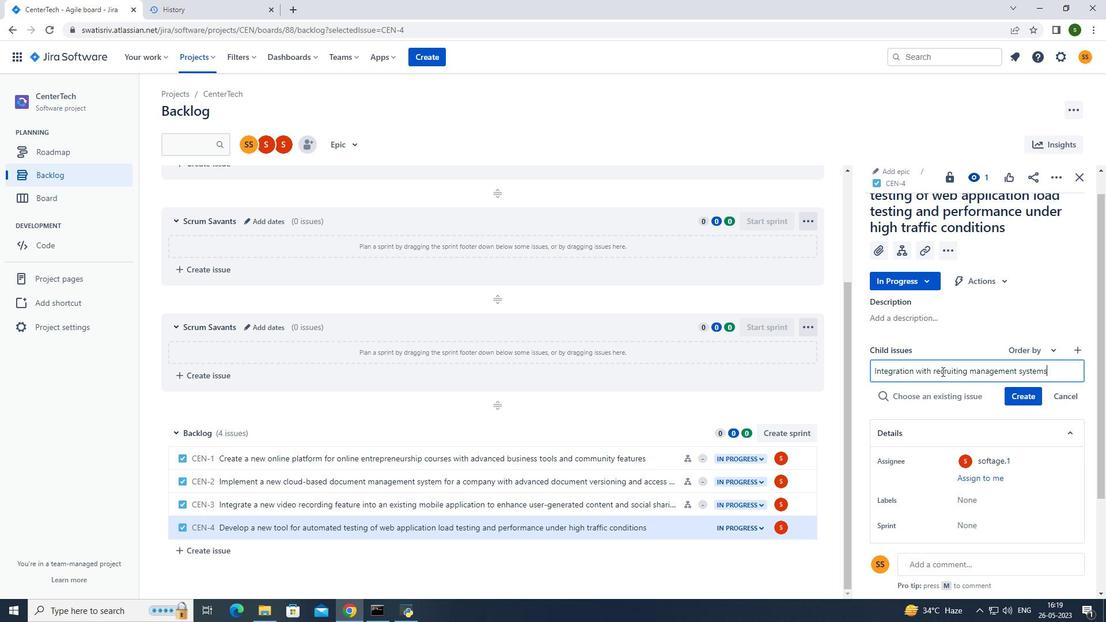 
Action: Mouse moved to (1037, 376)
Screenshot: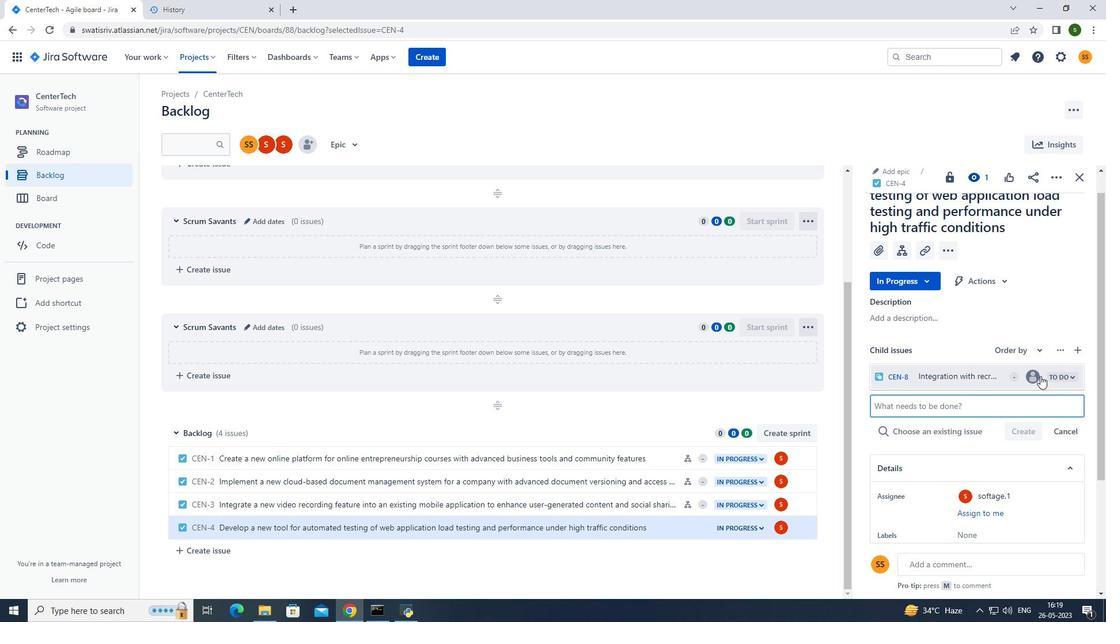 
Action: Mouse pressed left at (1037, 376)
Screenshot: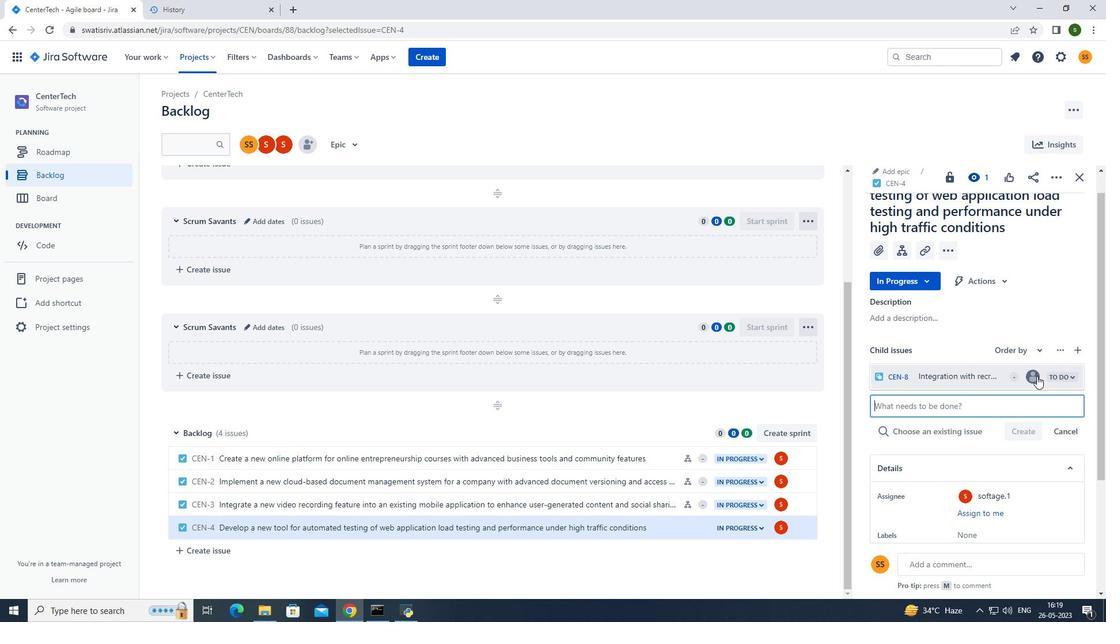
Action: Mouse moved to (943, 311)
Screenshot: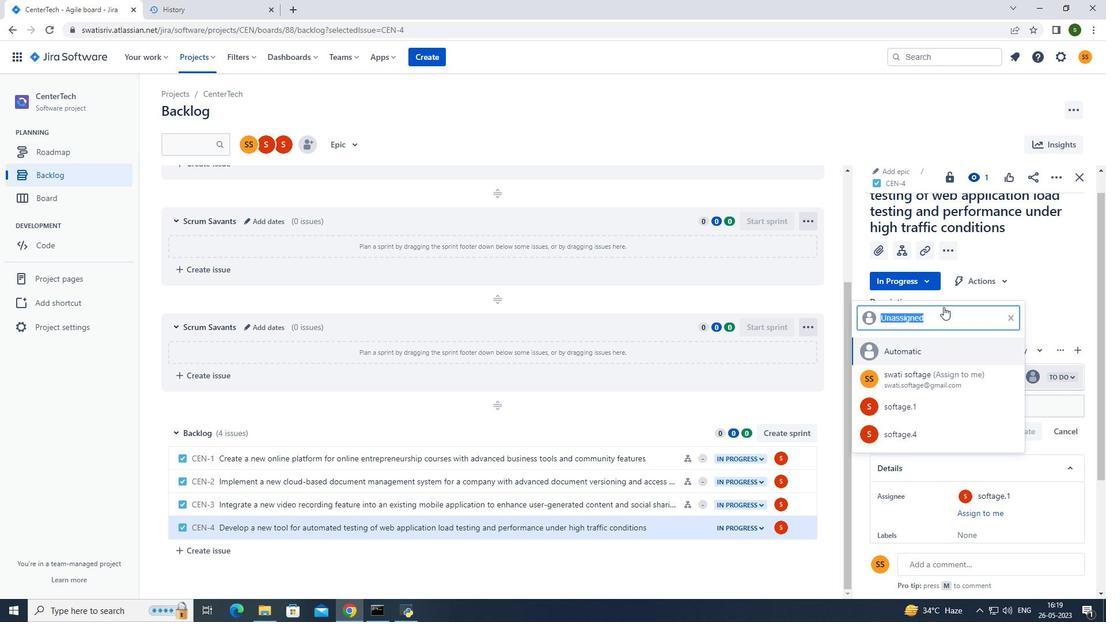 
Action: Key pressed softage.1<Key.shift>@softage.net
Screenshot: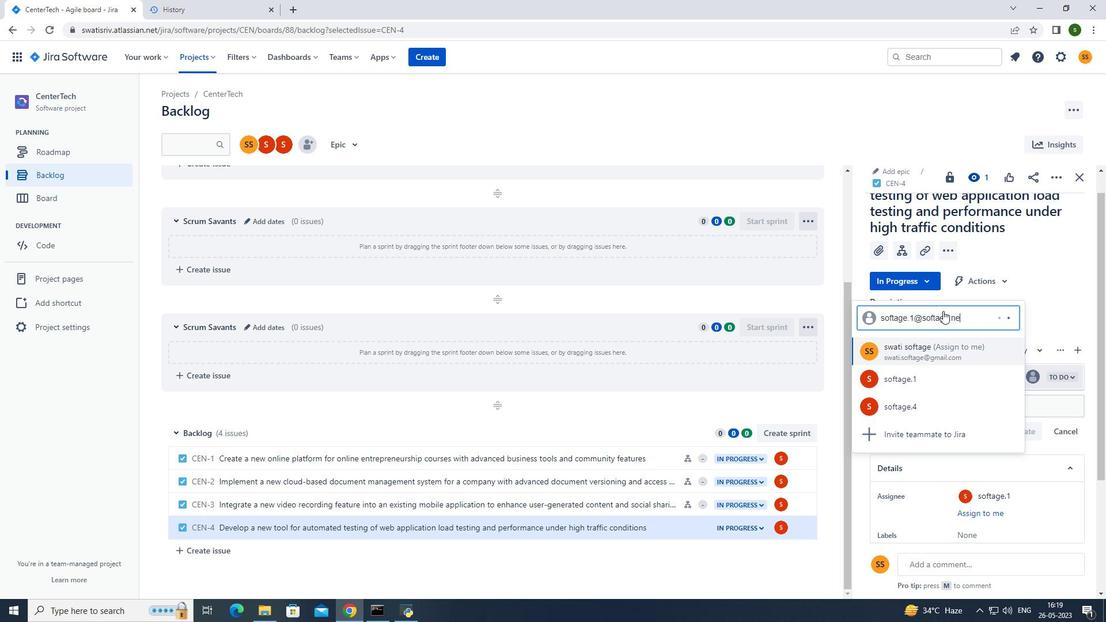
Action: Mouse moved to (939, 384)
Screenshot: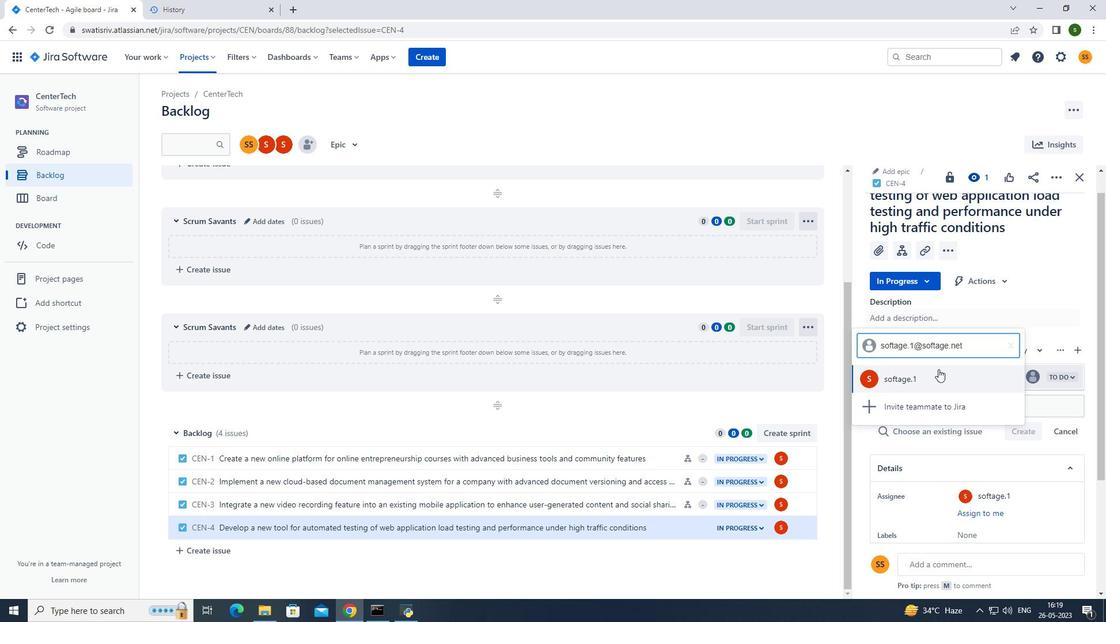 
Action: Mouse pressed left at (939, 384)
Screenshot: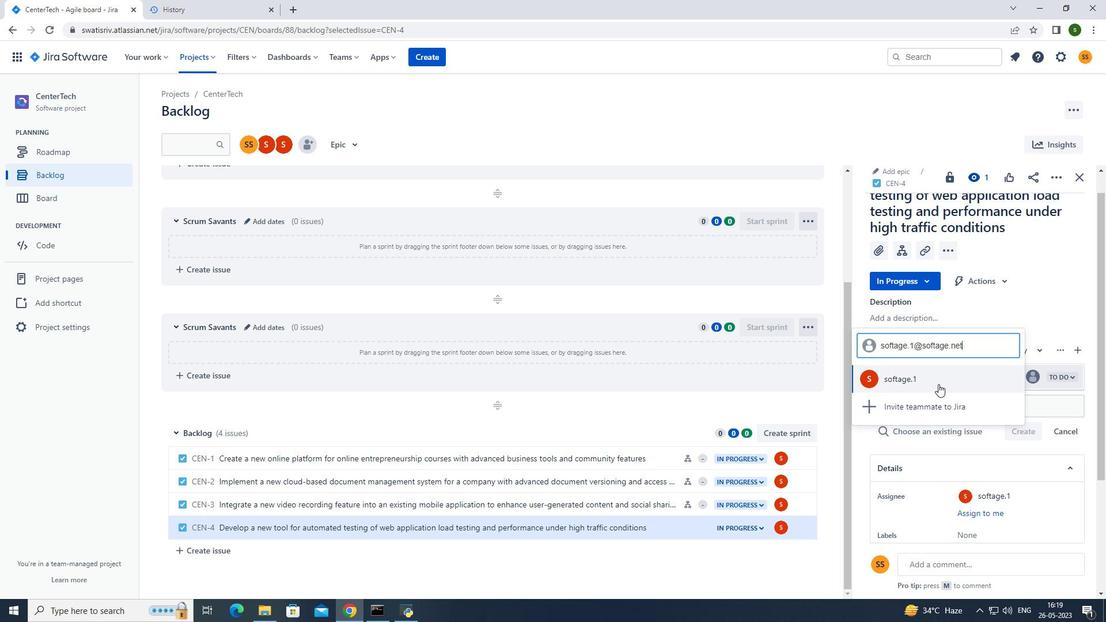 
Action: Mouse moved to (546, 118)
Screenshot: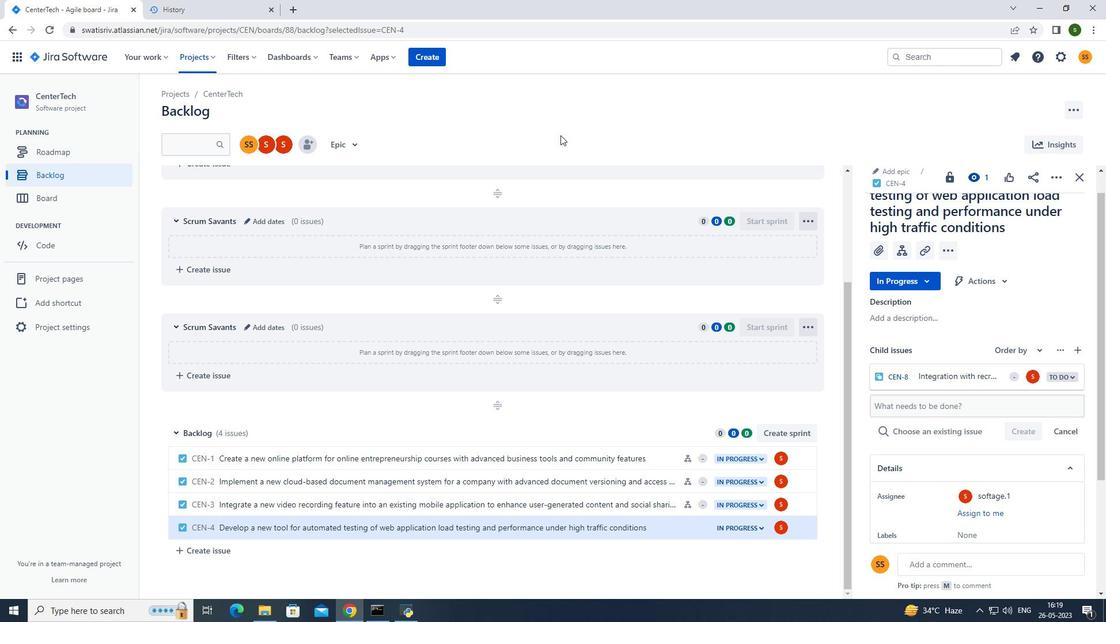 
Action: Mouse pressed left at (546, 118)
Screenshot: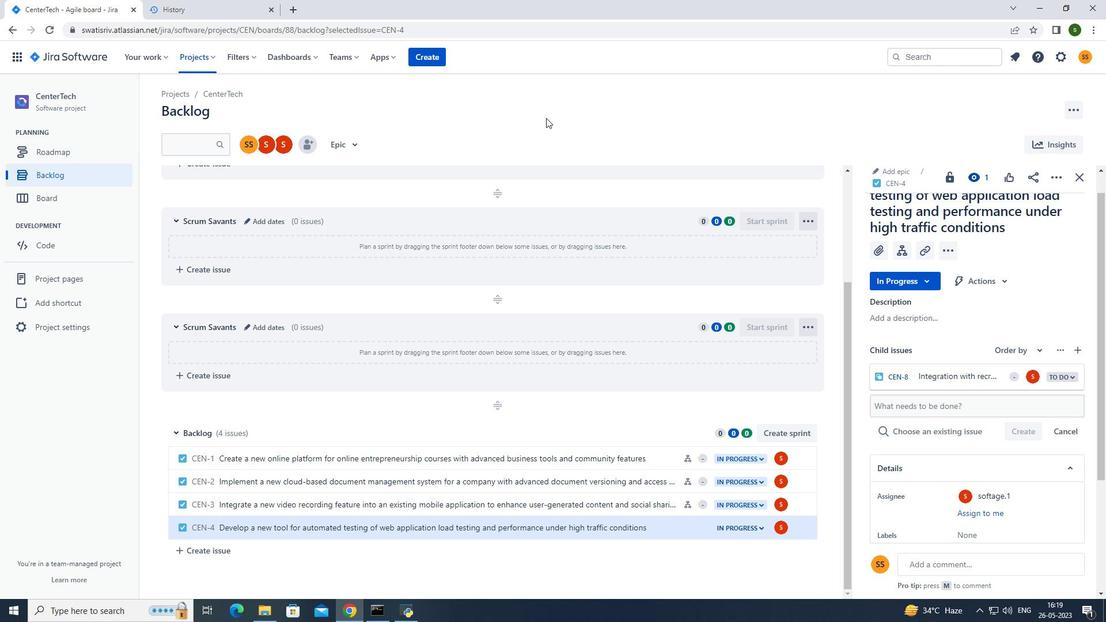 
